 Task: Select the never in the drop into the editor: show drop selector.
Action: Mouse moved to (14, 483)
Screenshot: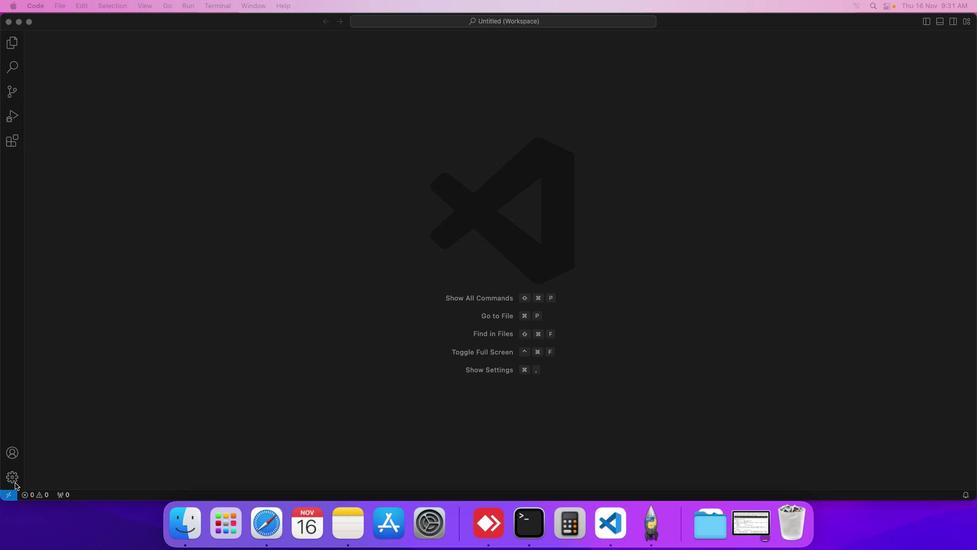 
Action: Mouse pressed left at (14, 483)
Screenshot: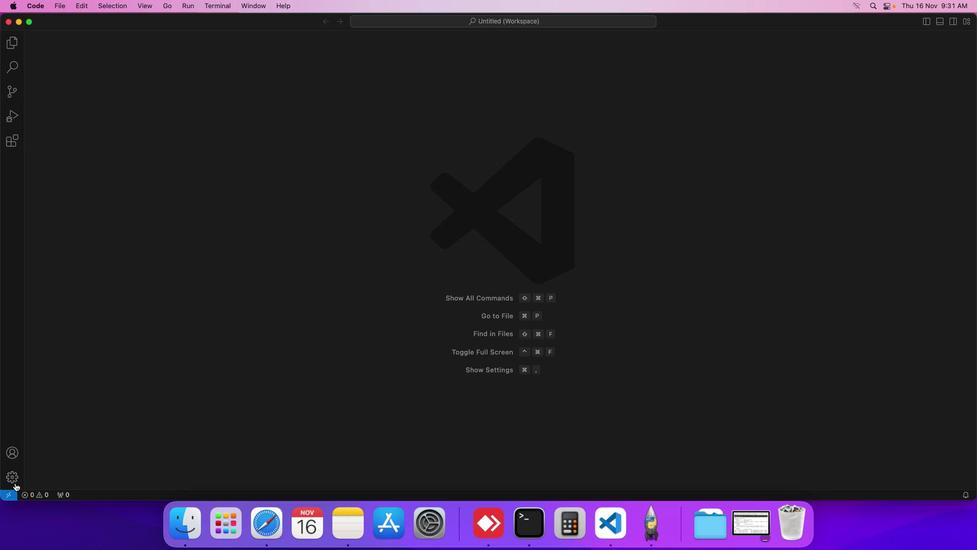 
Action: Mouse moved to (63, 395)
Screenshot: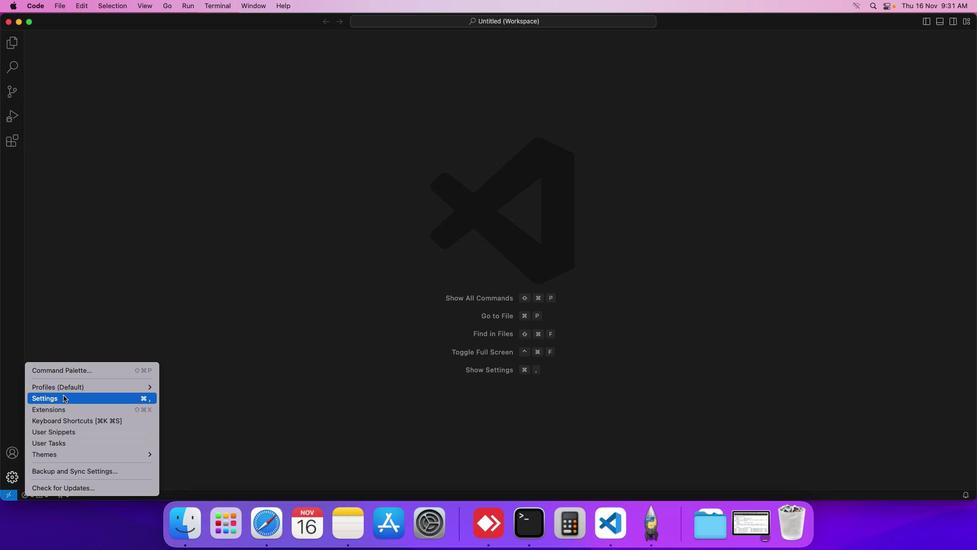 
Action: Mouse pressed left at (63, 395)
Screenshot: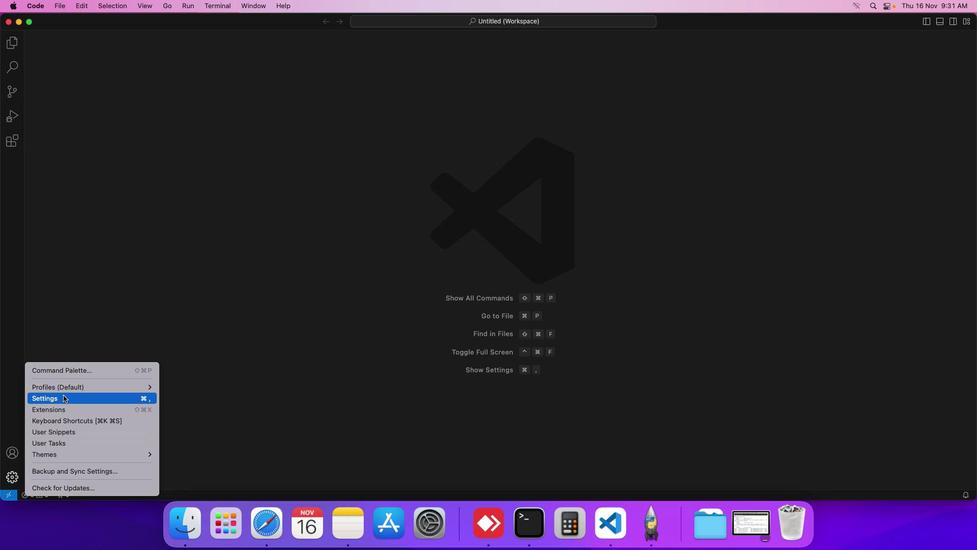 
Action: Mouse moved to (260, 78)
Screenshot: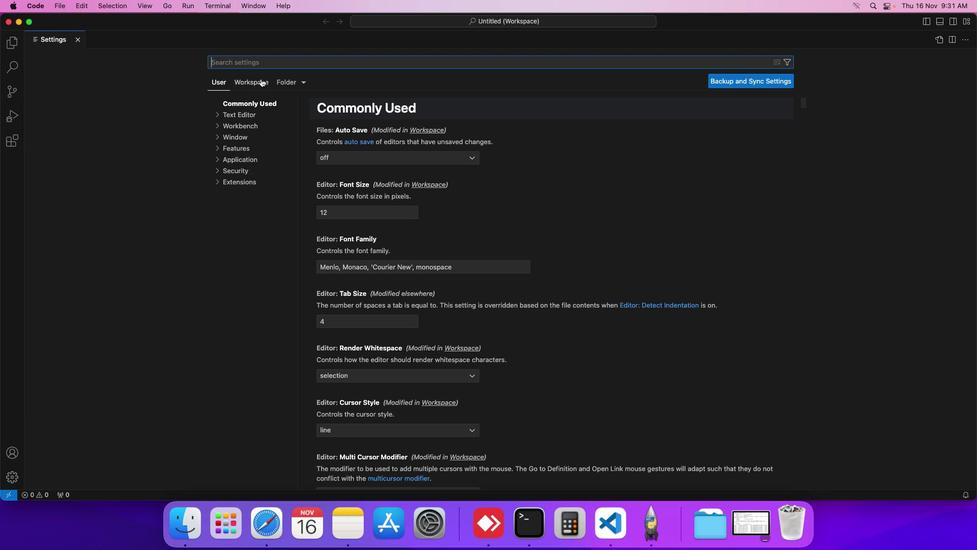 
Action: Mouse pressed left at (260, 78)
Screenshot: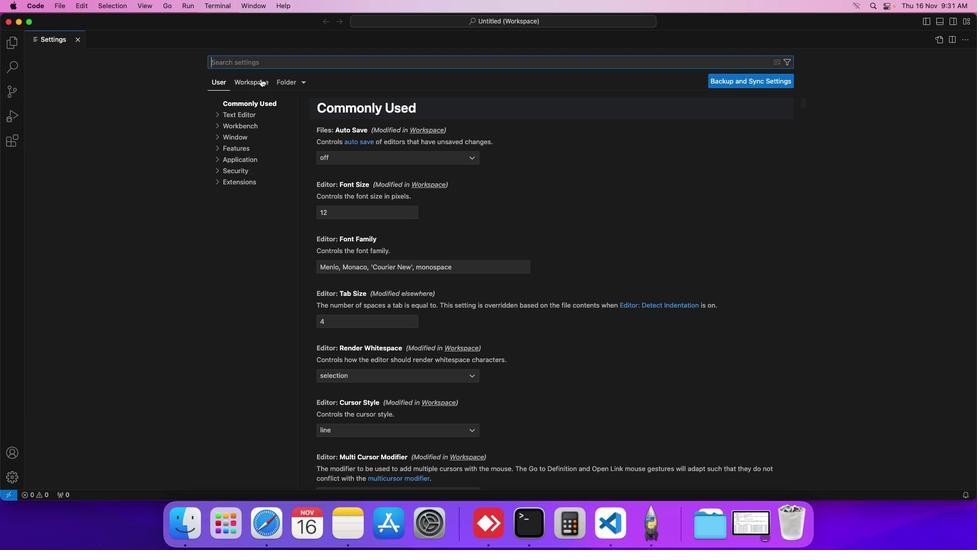 
Action: Mouse moved to (253, 115)
Screenshot: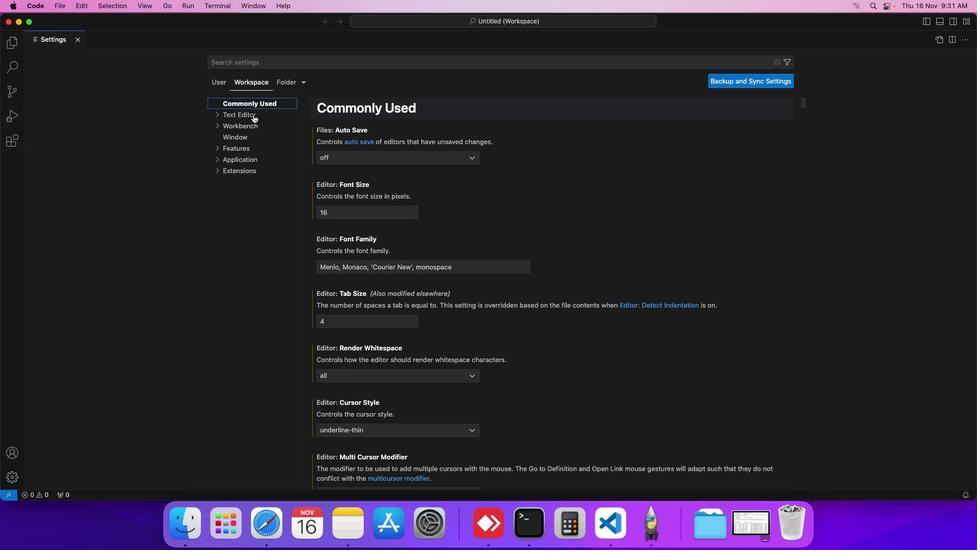 
Action: Mouse pressed left at (253, 115)
Screenshot: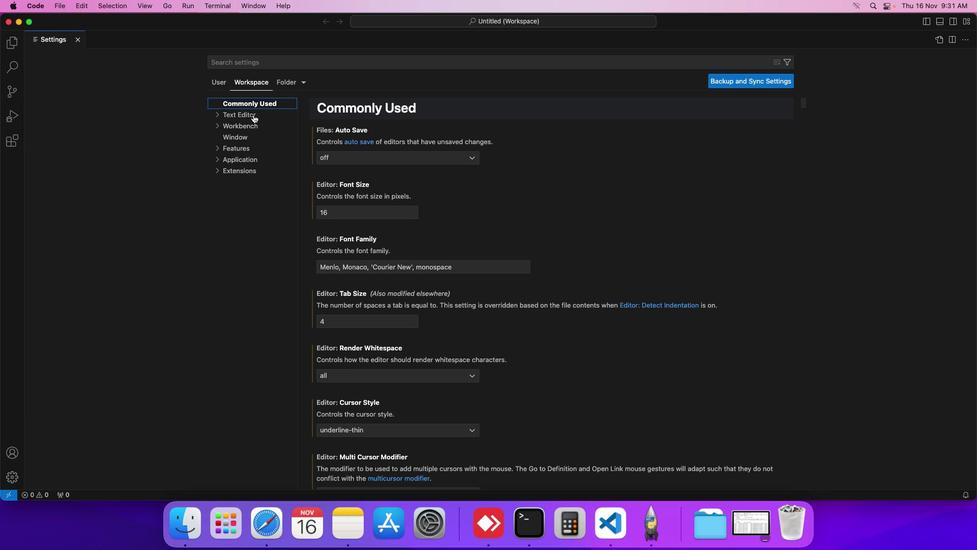 
Action: Mouse moved to (448, 284)
Screenshot: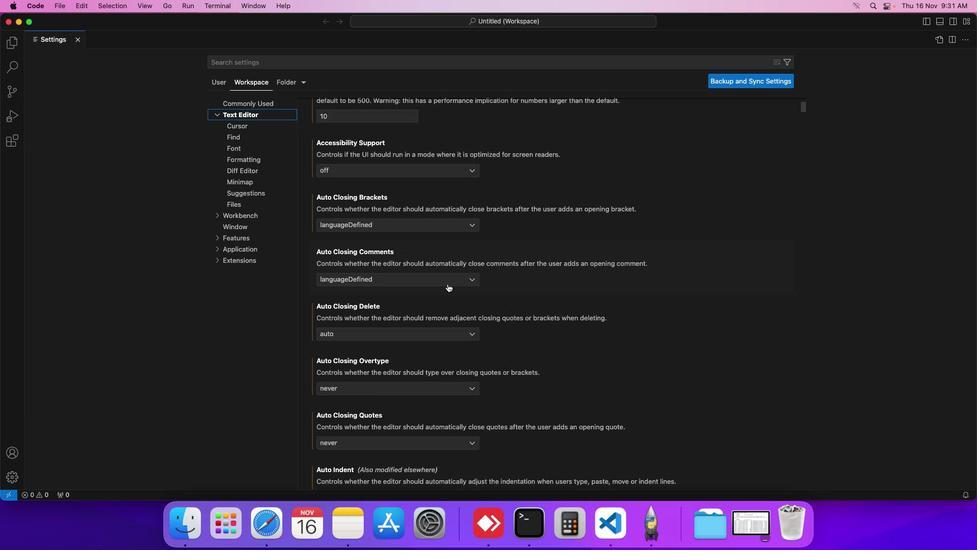 
Action: Mouse scrolled (448, 284) with delta (0, 0)
Screenshot: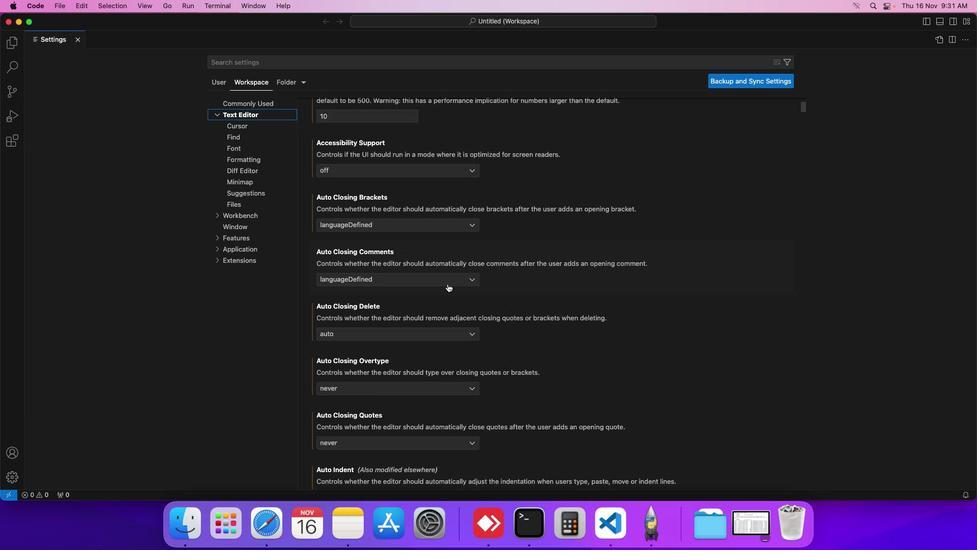 
Action: Mouse moved to (448, 284)
Screenshot: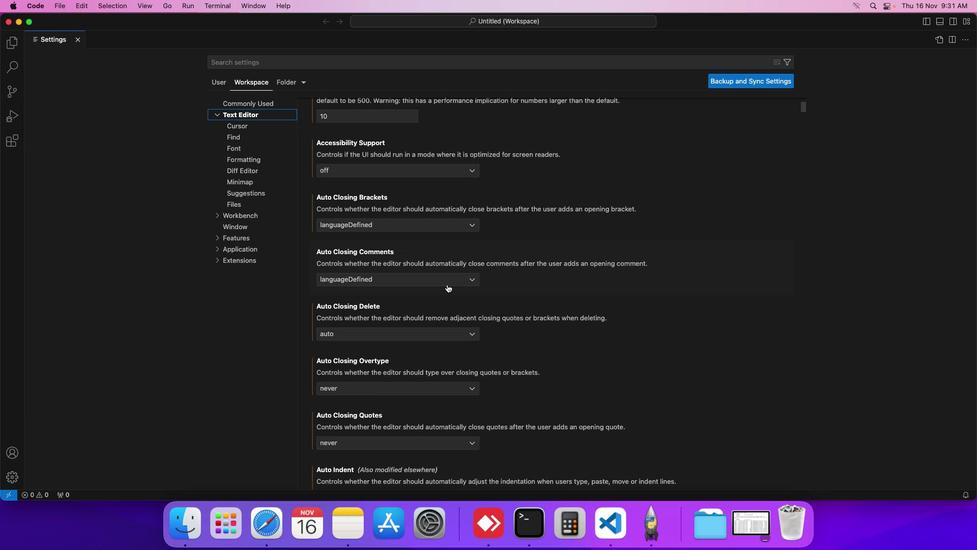 
Action: Mouse scrolled (448, 284) with delta (0, 0)
Screenshot: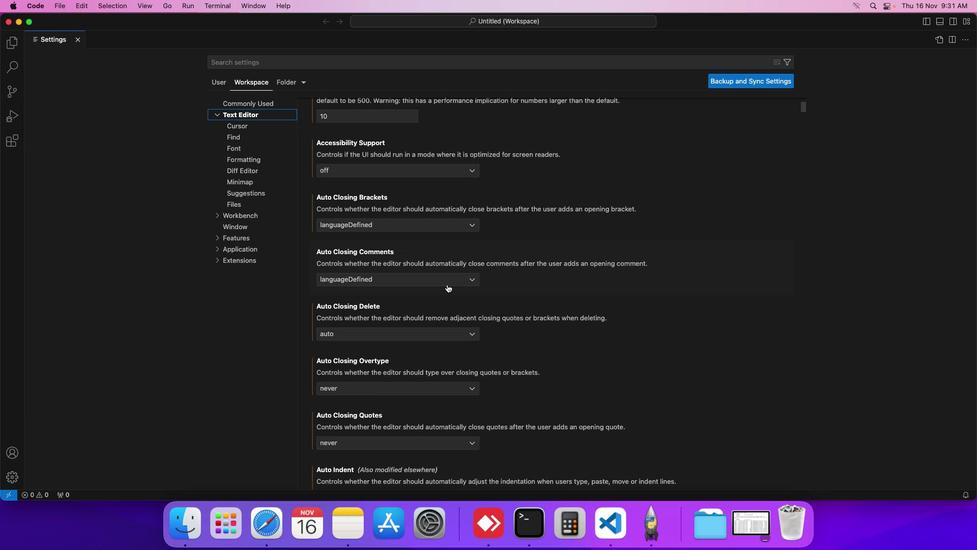 
Action: Mouse moved to (447, 284)
Screenshot: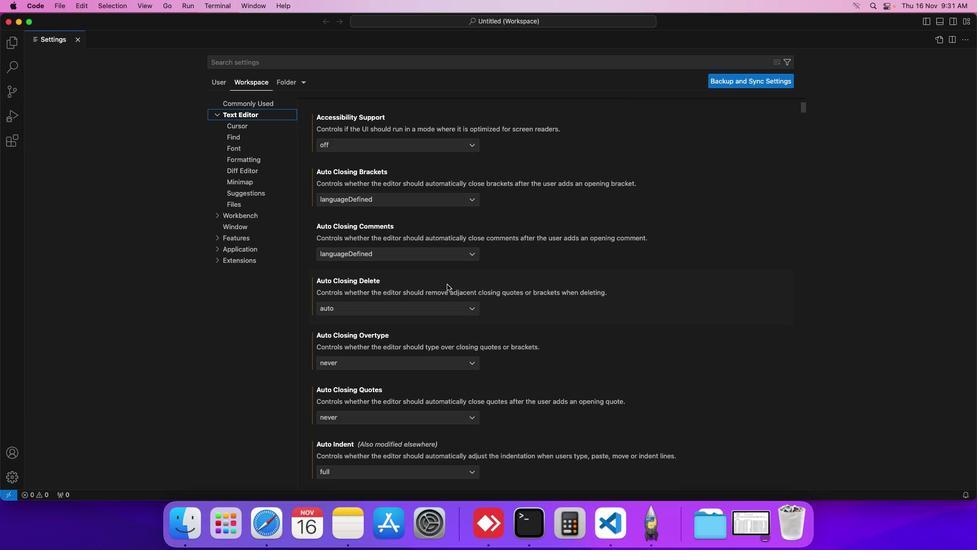 
Action: Mouse scrolled (447, 284) with delta (0, 0)
Screenshot: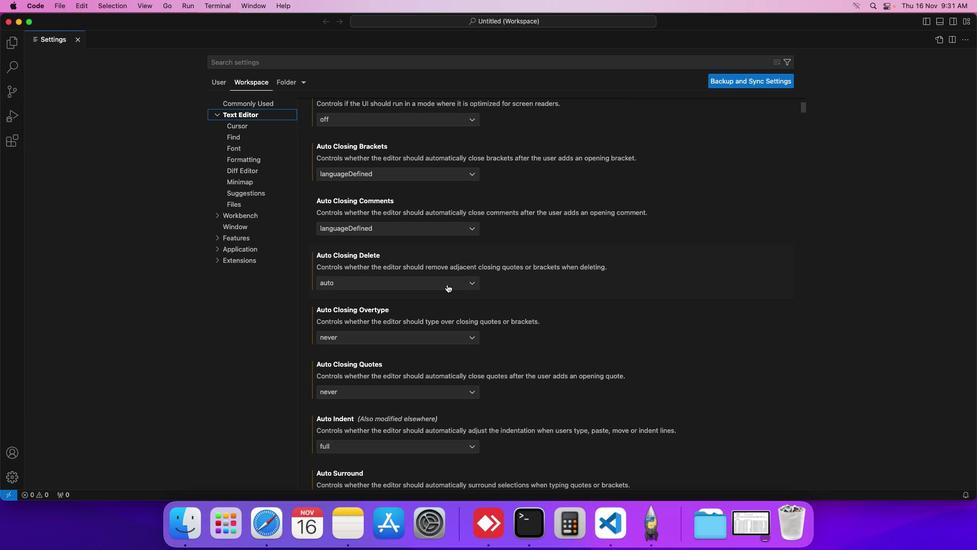 
Action: Mouse scrolled (447, 284) with delta (0, 0)
Screenshot: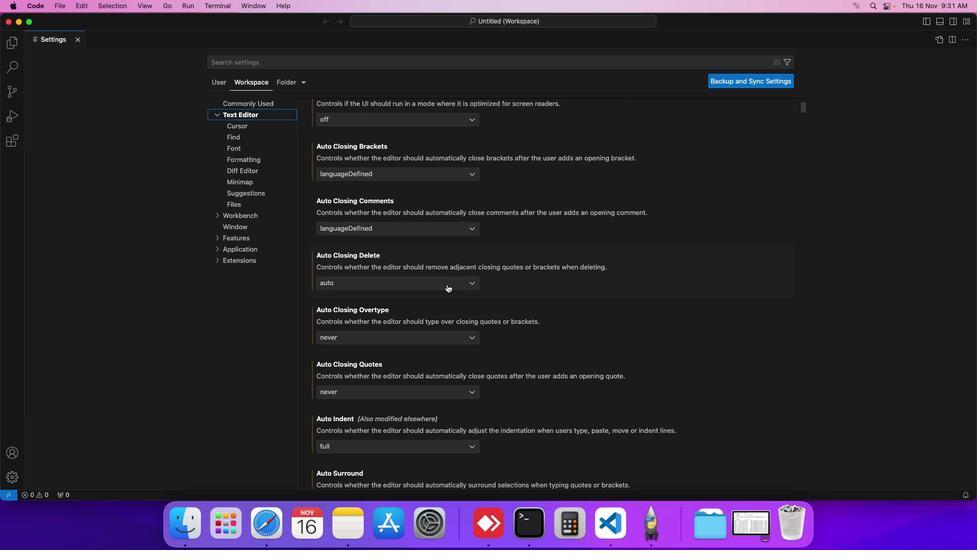 
Action: Mouse scrolled (447, 284) with delta (0, 0)
Screenshot: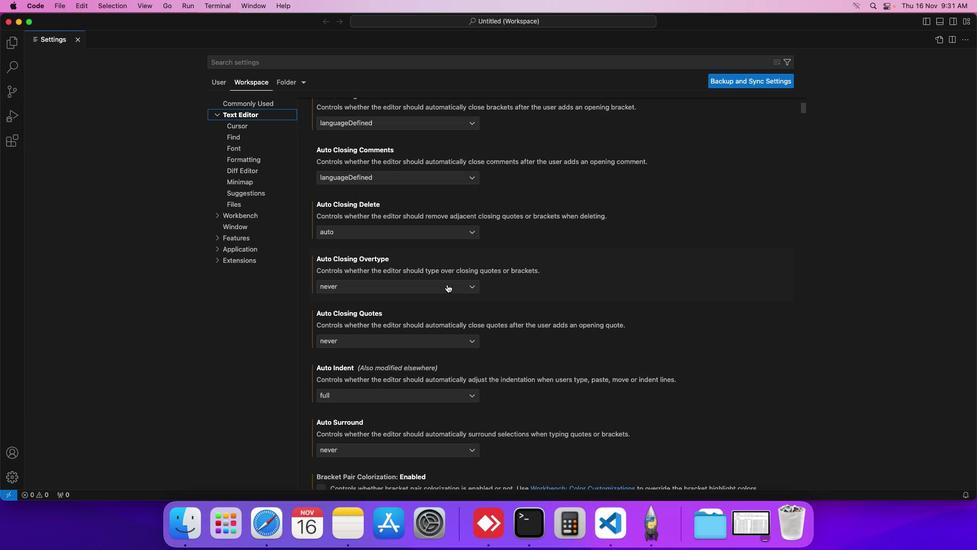 
Action: Mouse scrolled (447, 284) with delta (0, 0)
Screenshot: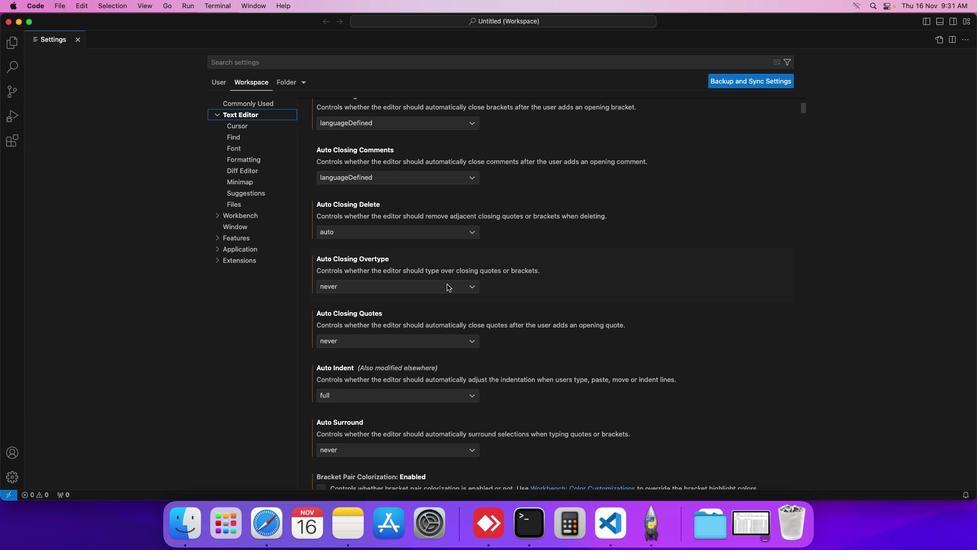 
Action: Mouse scrolled (447, 284) with delta (0, 0)
Screenshot: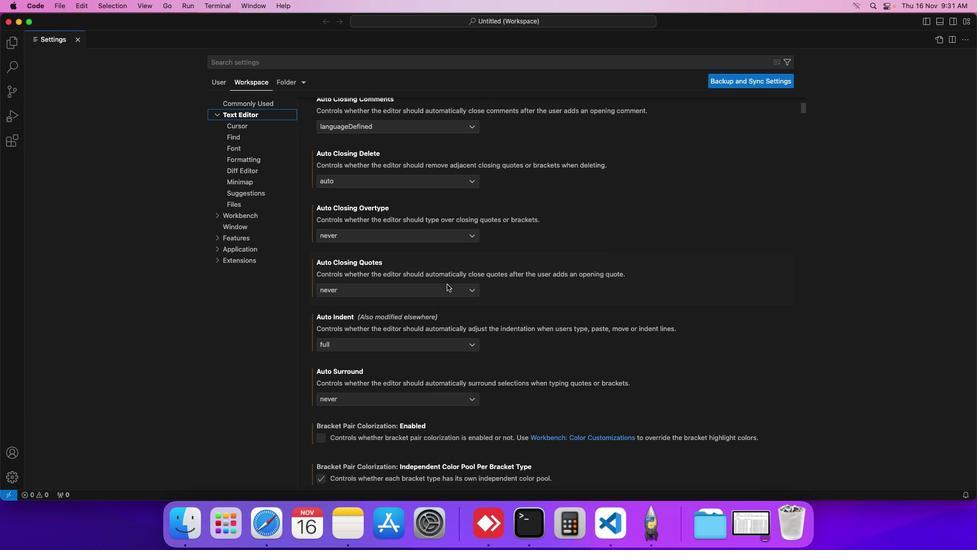 
Action: Mouse scrolled (447, 284) with delta (0, 0)
Screenshot: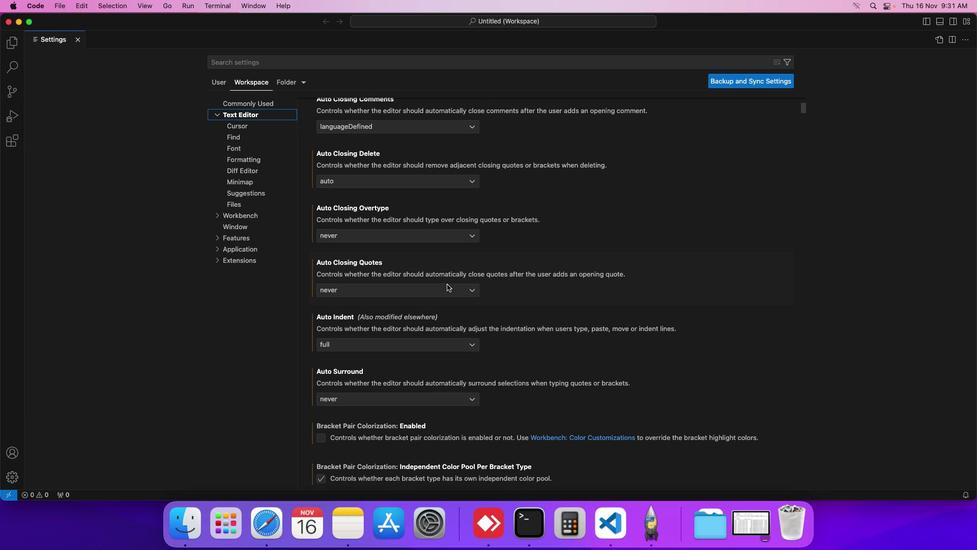 
Action: Mouse scrolled (447, 284) with delta (0, 0)
Screenshot: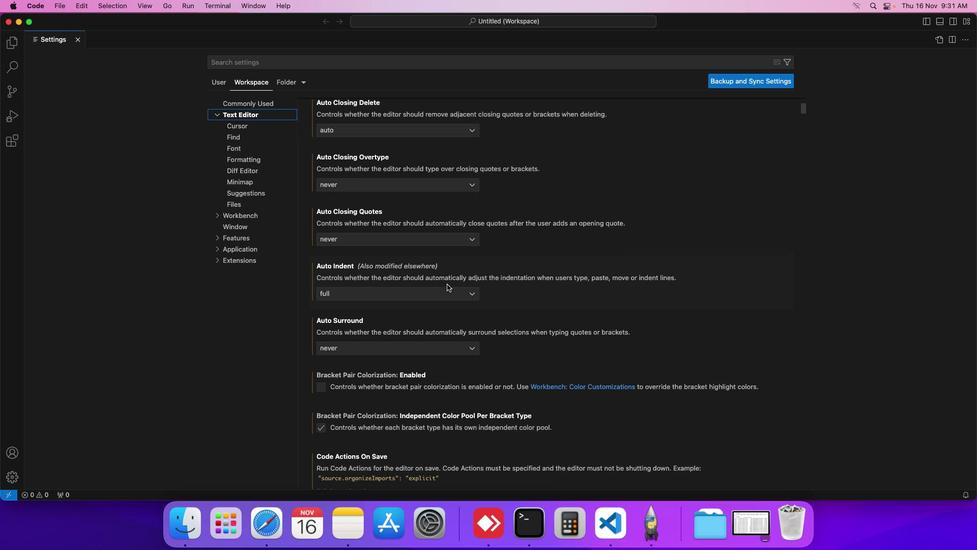 
Action: Mouse scrolled (447, 284) with delta (0, 0)
Screenshot: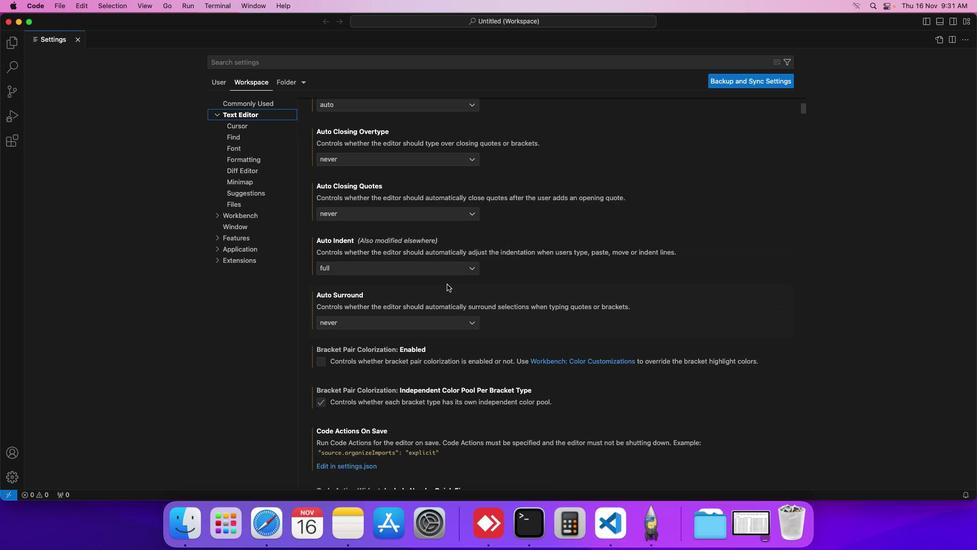 
Action: Mouse scrolled (447, 284) with delta (0, 0)
Screenshot: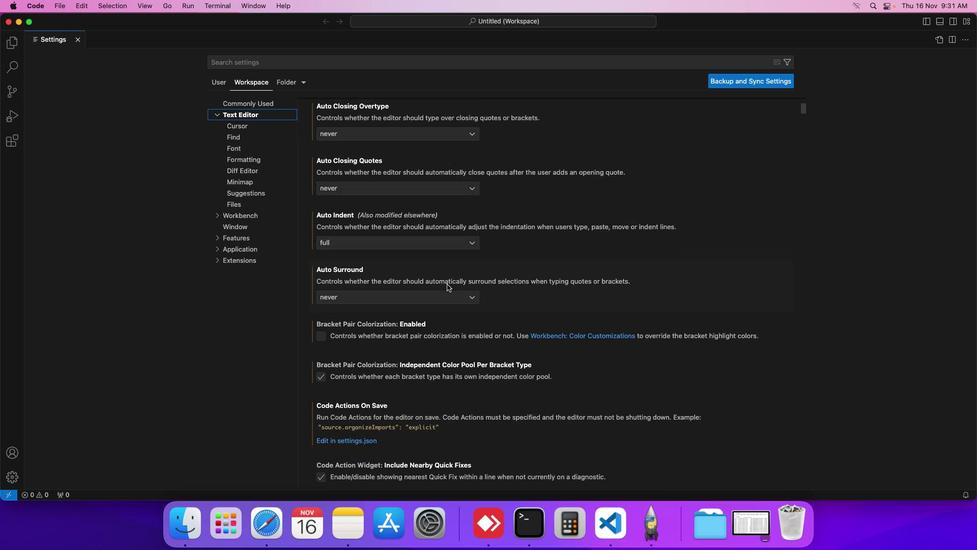 
Action: Mouse scrolled (447, 284) with delta (0, 0)
Screenshot: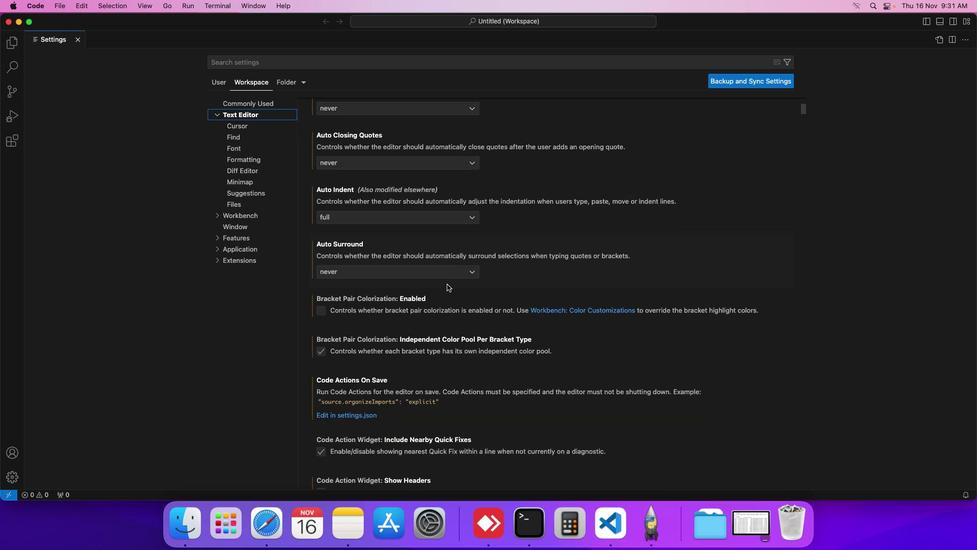 
Action: Mouse scrolled (447, 284) with delta (0, 0)
Screenshot: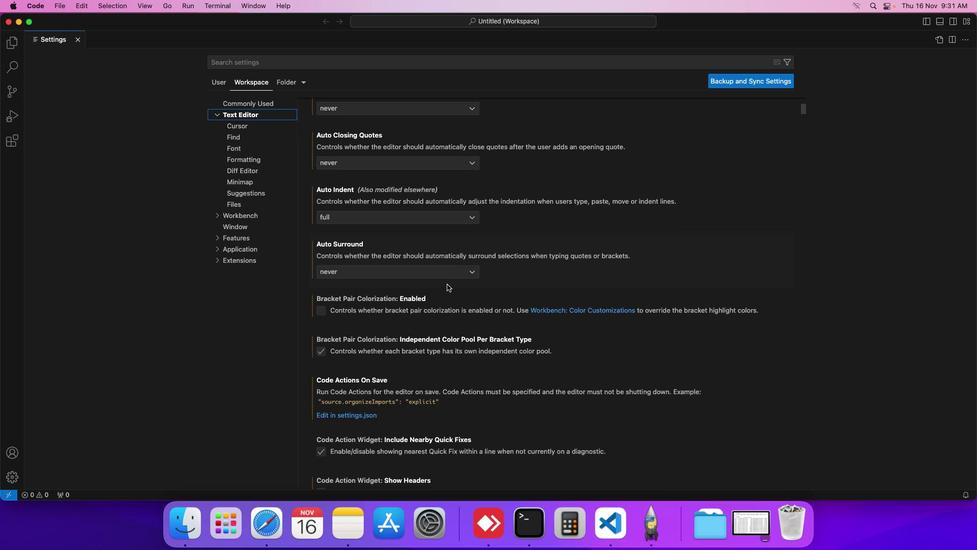 
Action: Mouse scrolled (447, 284) with delta (0, 0)
Screenshot: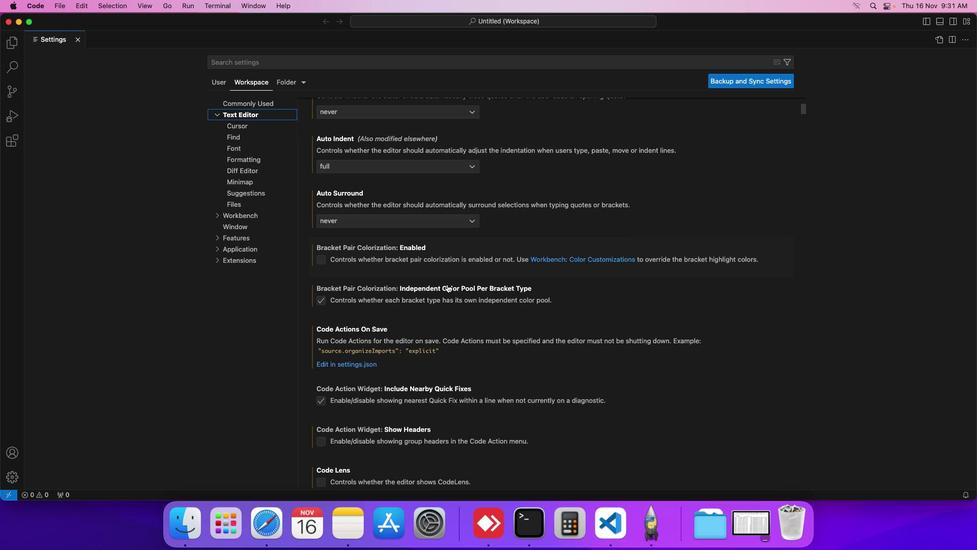 
Action: Mouse scrolled (447, 284) with delta (0, 0)
Screenshot: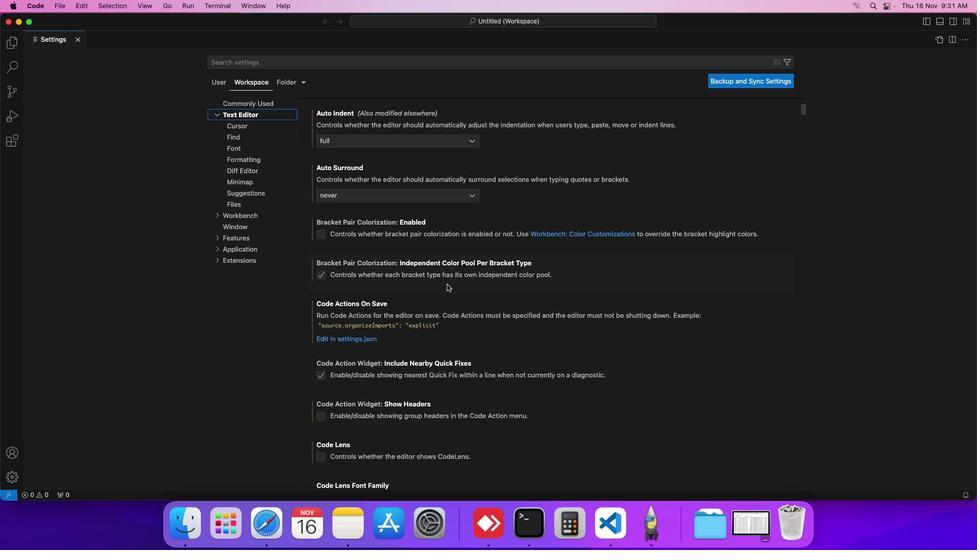 
Action: Mouse scrolled (447, 284) with delta (0, 0)
Screenshot: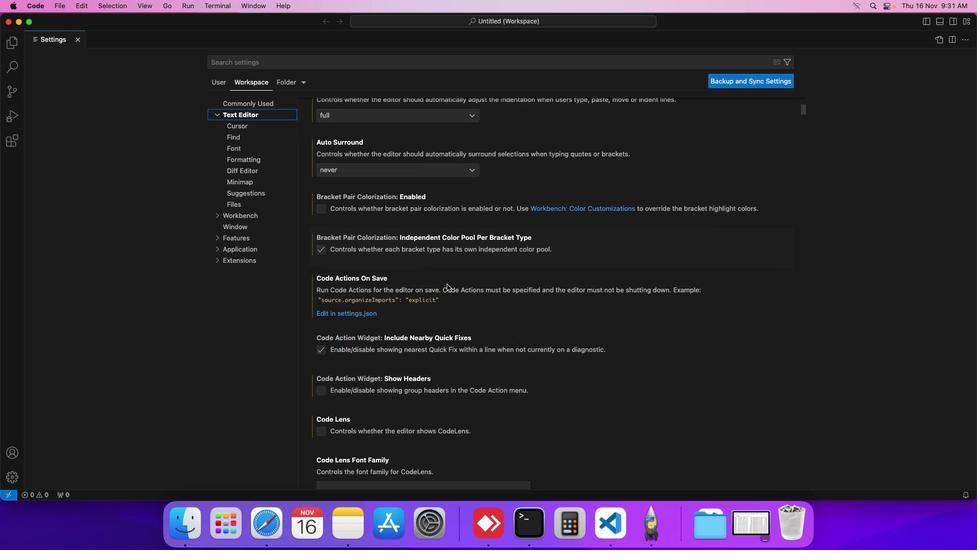 
Action: Mouse scrolled (447, 284) with delta (0, 0)
Screenshot: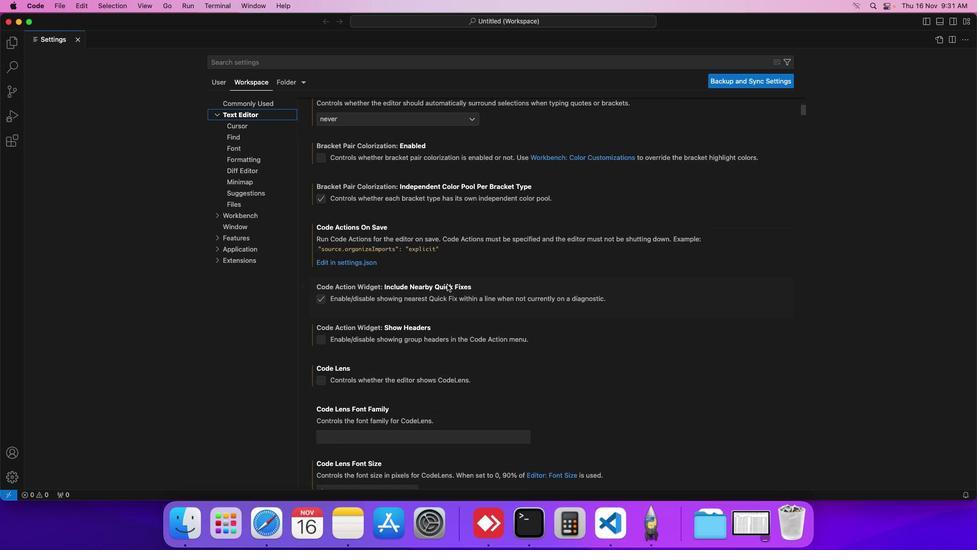 
Action: Mouse scrolled (447, 284) with delta (0, 0)
Screenshot: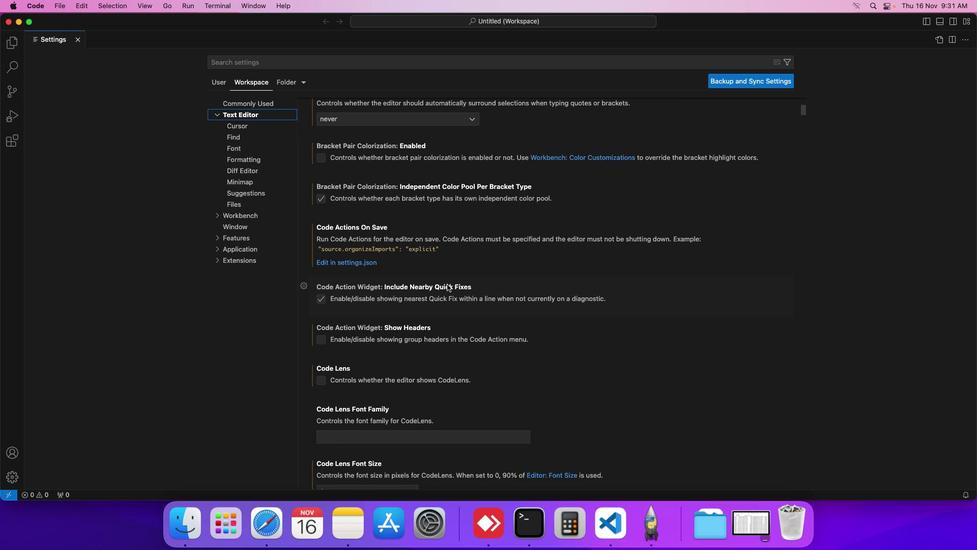 
Action: Mouse scrolled (447, 284) with delta (0, 0)
Screenshot: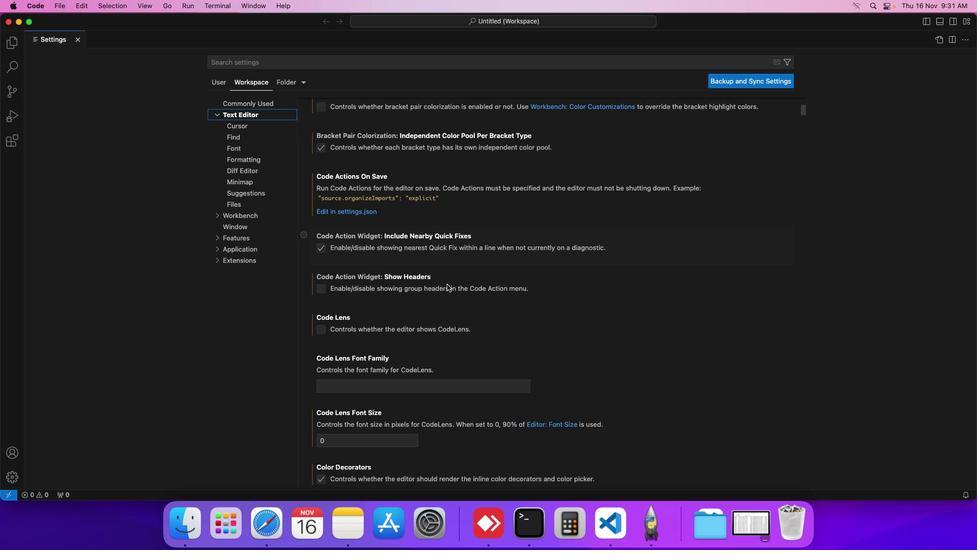 
Action: Mouse scrolled (447, 284) with delta (0, 0)
Screenshot: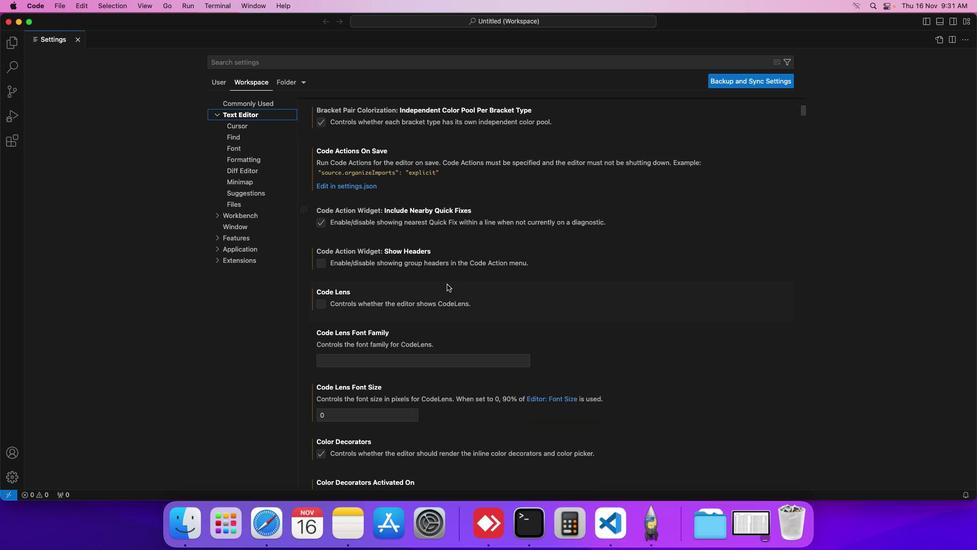 
Action: Mouse scrolled (447, 284) with delta (0, 0)
Screenshot: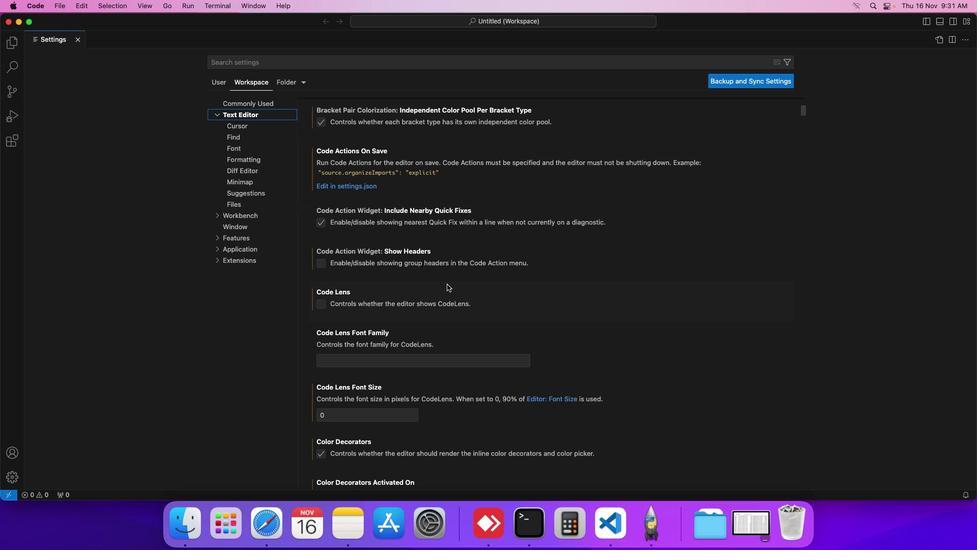 
Action: Mouse scrolled (447, 284) with delta (0, 0)
Screenshot: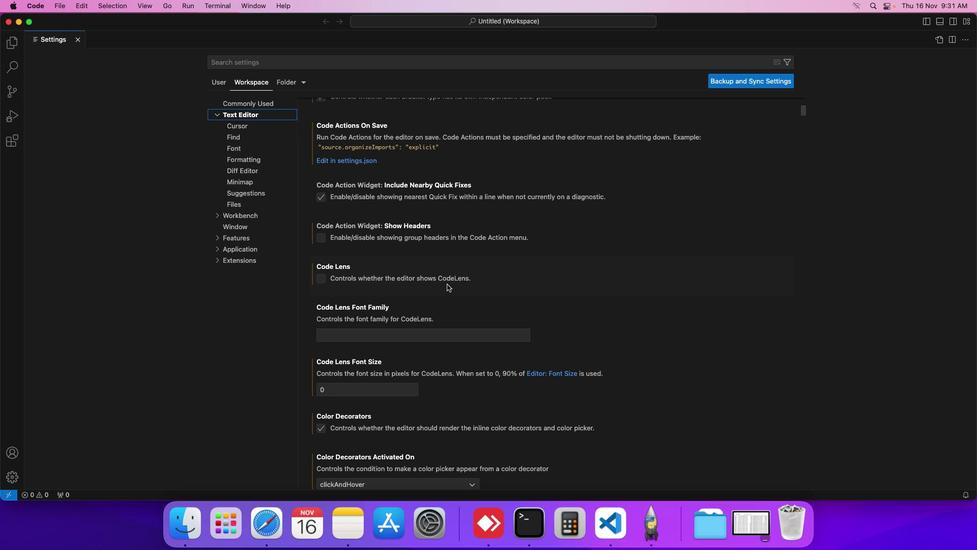 
Action: Mouse scrolled (447, 284) with delta (0, 0)
Screenshot: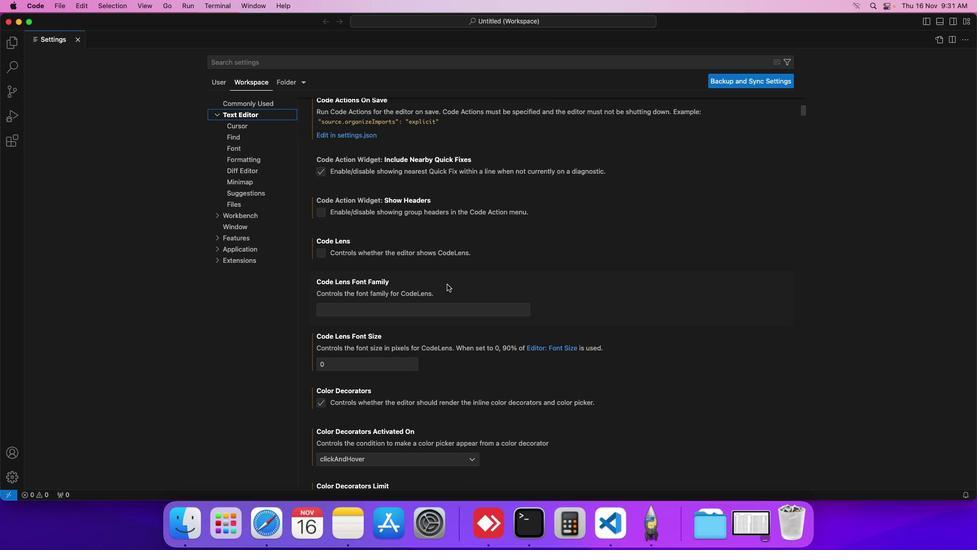 
Action: Mouse scrolled (447, 284) with delta (0, 0)
Screenshot: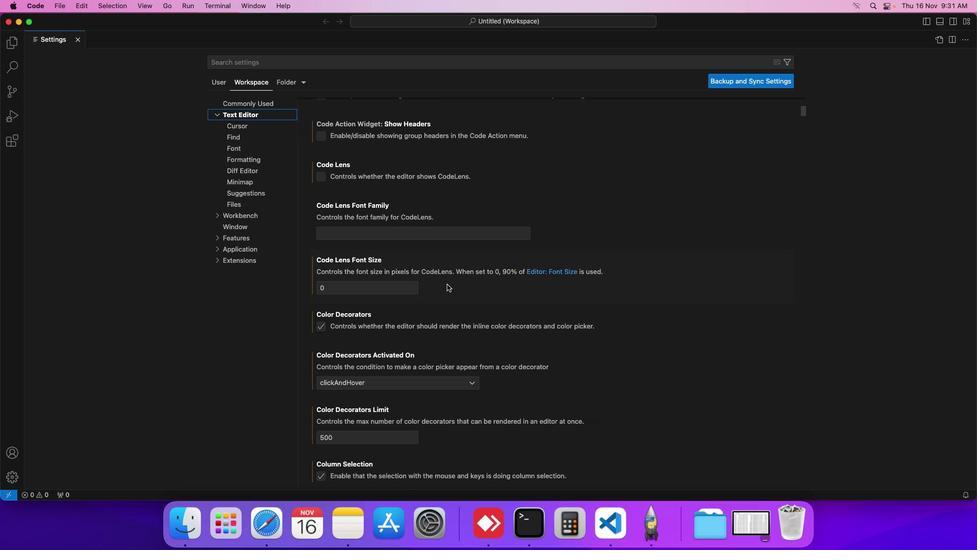 
Action: Mouse scrolled (447, 284) with delta (0, 0)
Screenshot: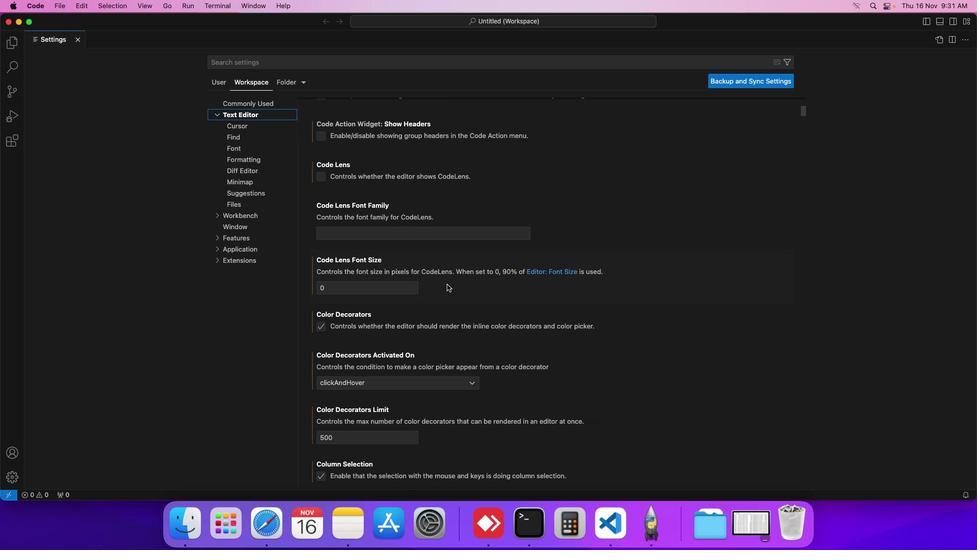 
Action: Mouse scrolled (447, 284) with delta (0, 0)
Screenshot: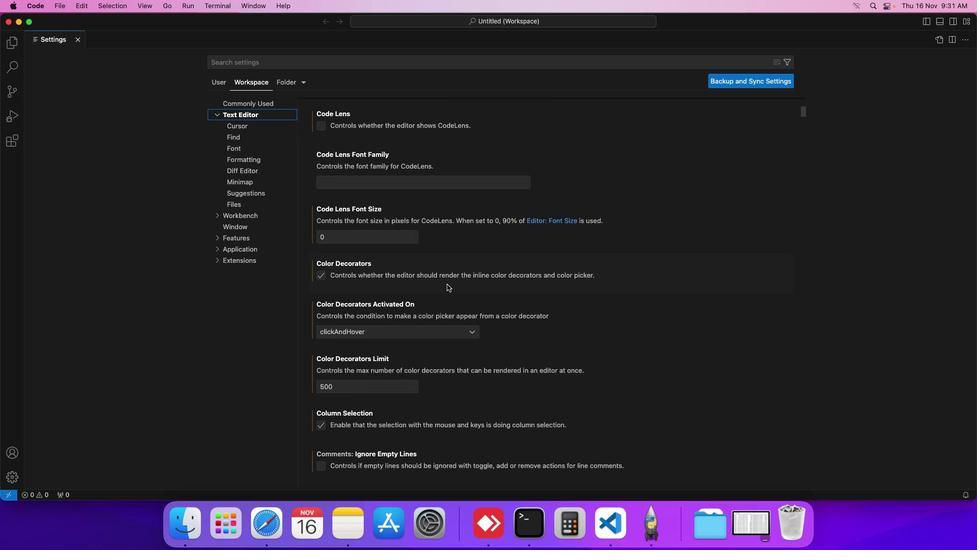 
Action: Mouse scrolled (447, 284) with delta (0, 0)
Screenshot: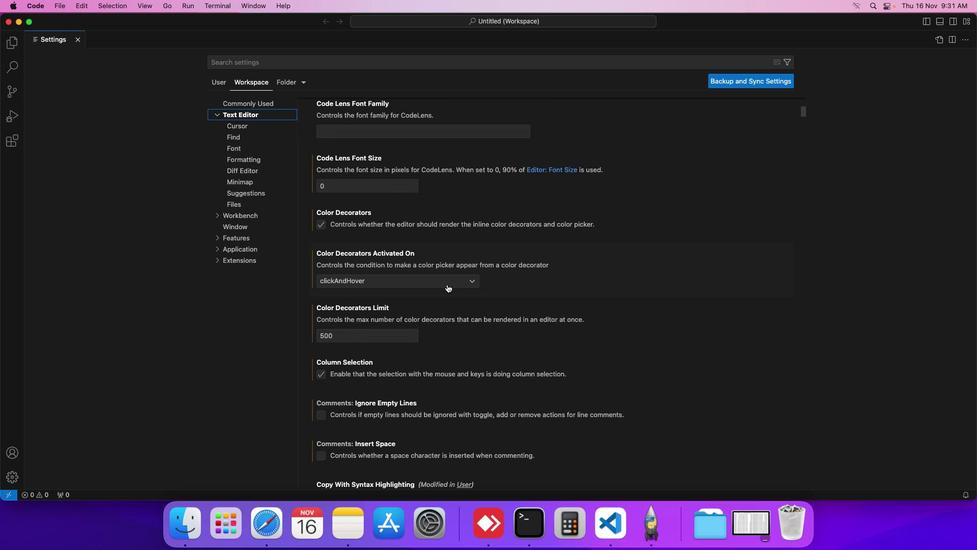 
Action: Mouse scrolled (447, 284) with delta (0, 0)
Screenshot: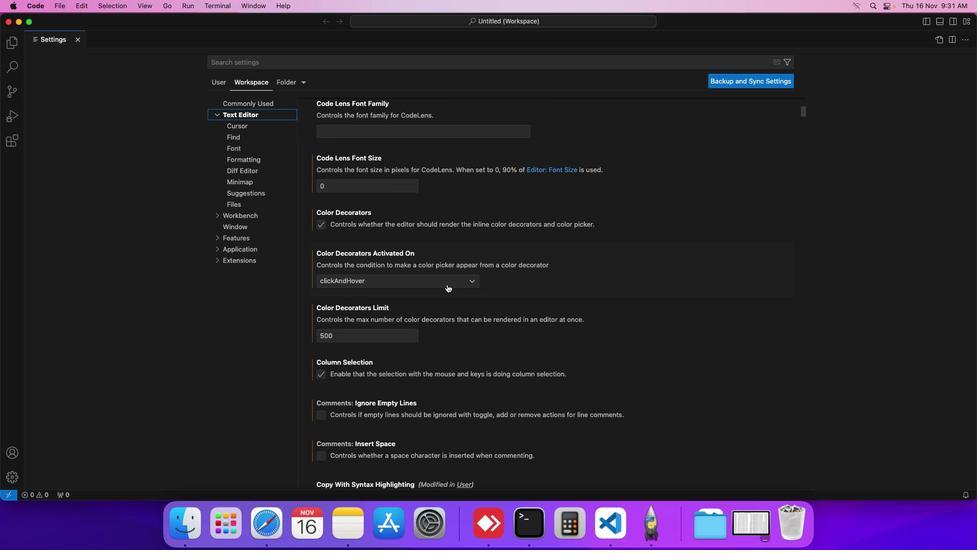 
Action: Mouse scrolled (447, 284) with delta (0, 0)
Screenshot: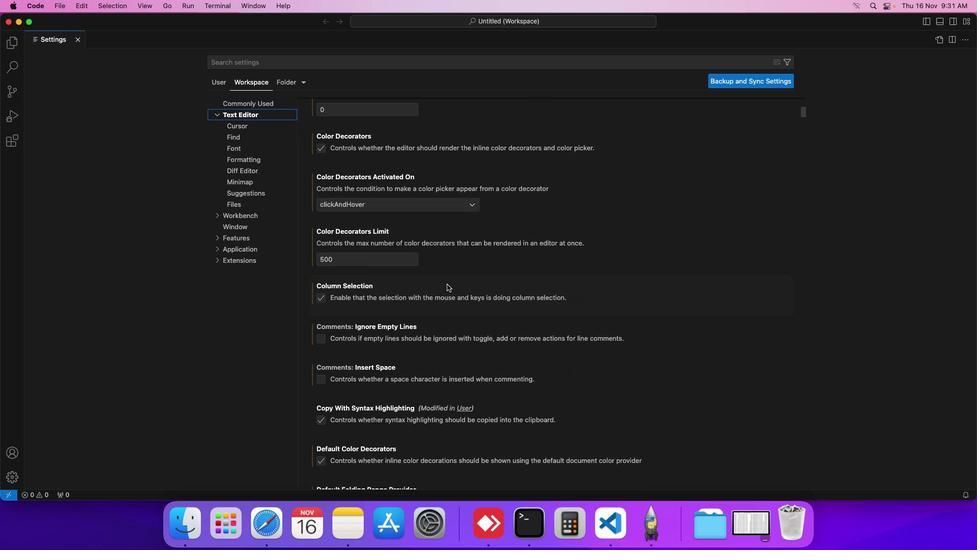
Action: Mouse scrolled (447, 284) with delta (0, 0)
Screenshot: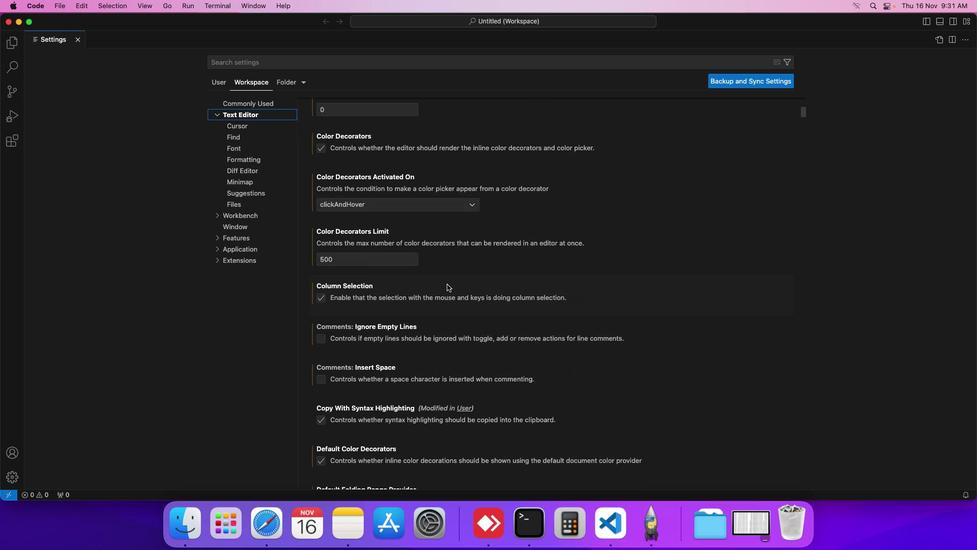 
Action: Mouse scrolled (447, 284) with delta (0, 0)
Screenshot: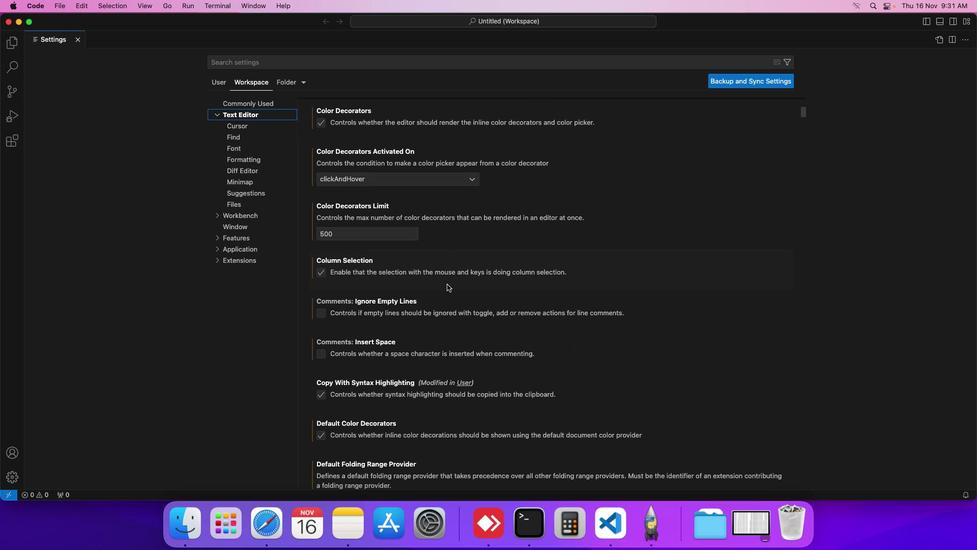 
Action: Mouse scrolled (447, 284) with delta (0, 0)
Screenshot: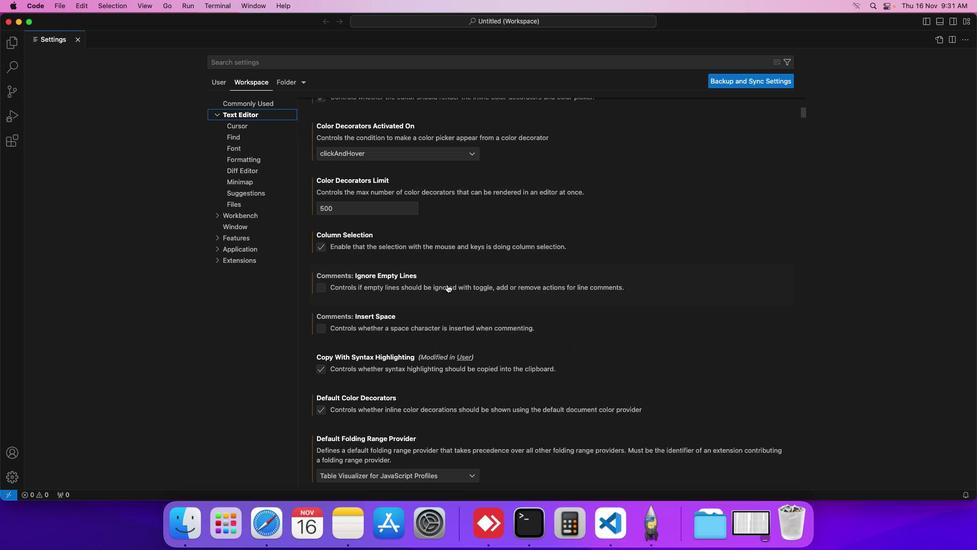 
Action: Mouse scrolled (447, 284) with delta (0, 0)
Screenshot: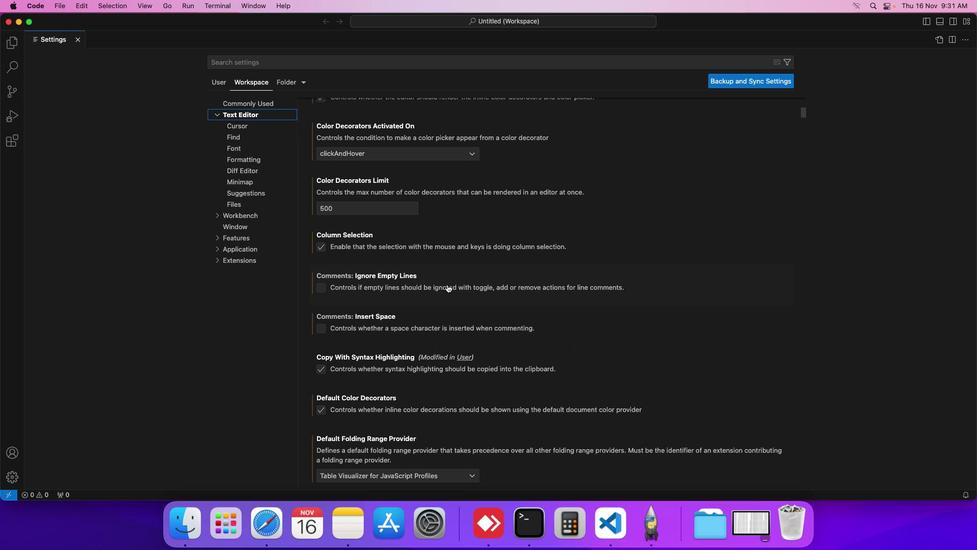 
Action: Mouse scrolled (447, 284) with delta (0, 0)
Screenshot: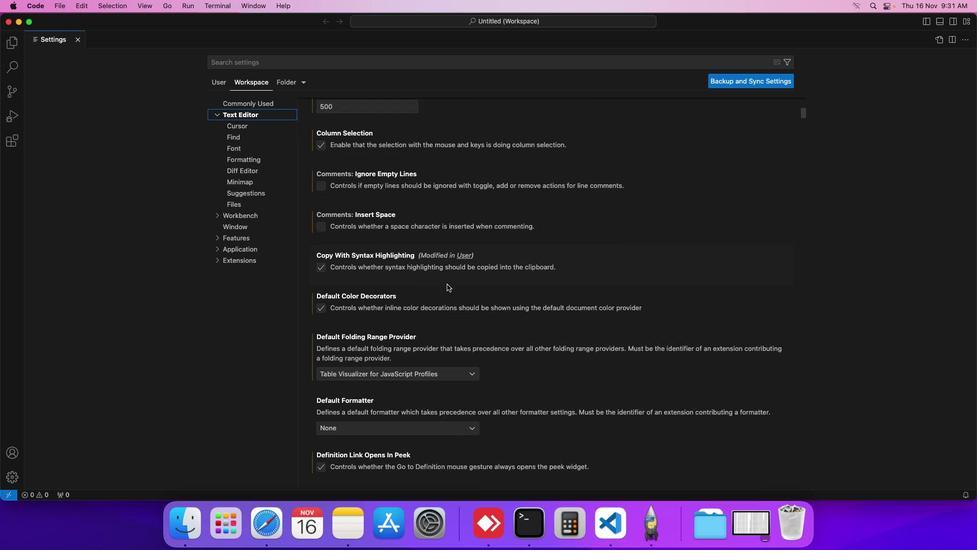 
Action: Mouse scrolled (447, 284) with delta (0, 0)
Screenshot: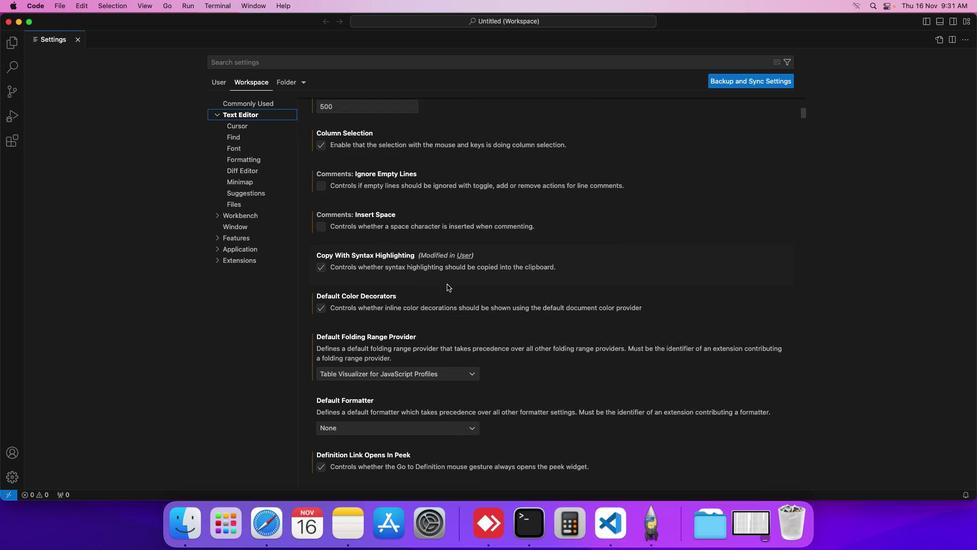 
Action: Mouse scrolled (447, 284) with delta (0, 0)
Screenshot: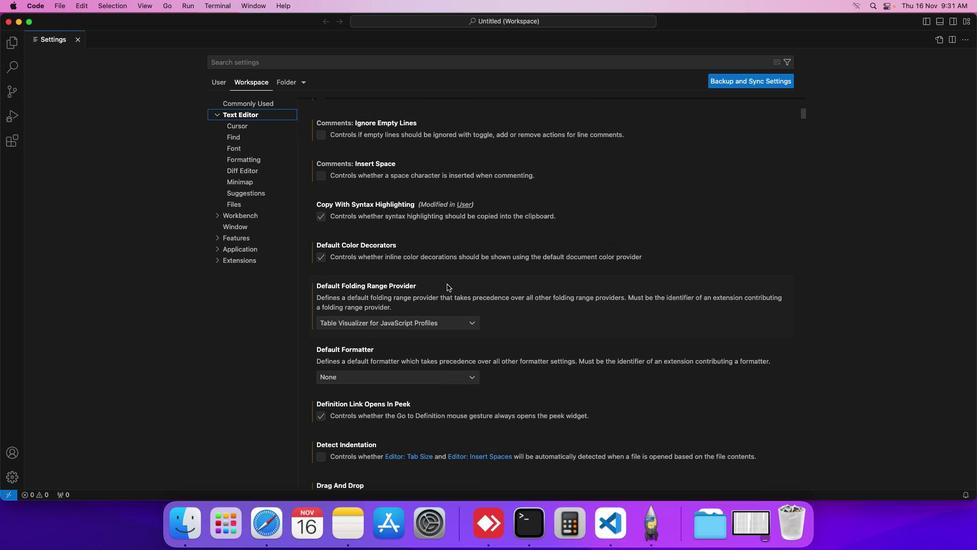 
Action: Mouse scrolled (447, 284) with delta (0, 0)
Screenshot: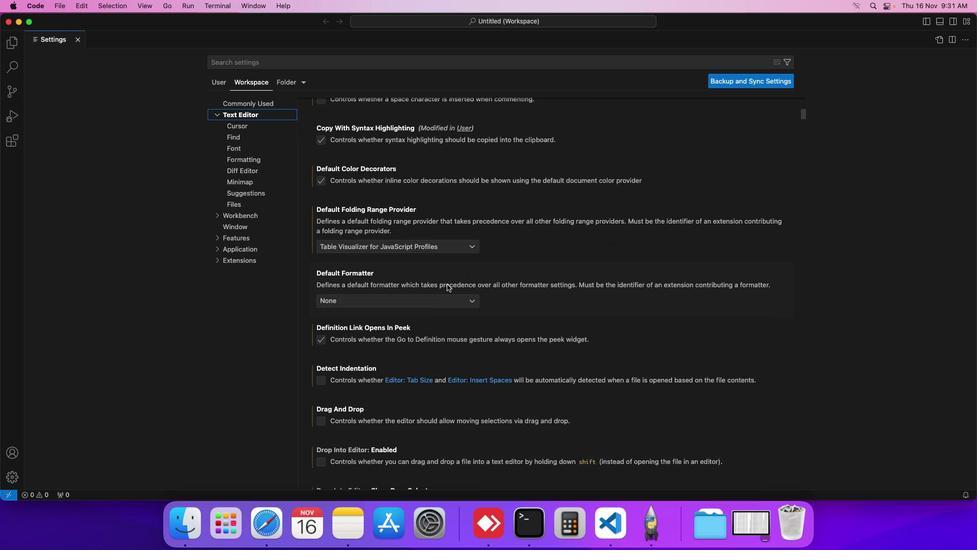 
Action: Mouse scrolled (447, 284) with delta (0, -1)
Screenshot: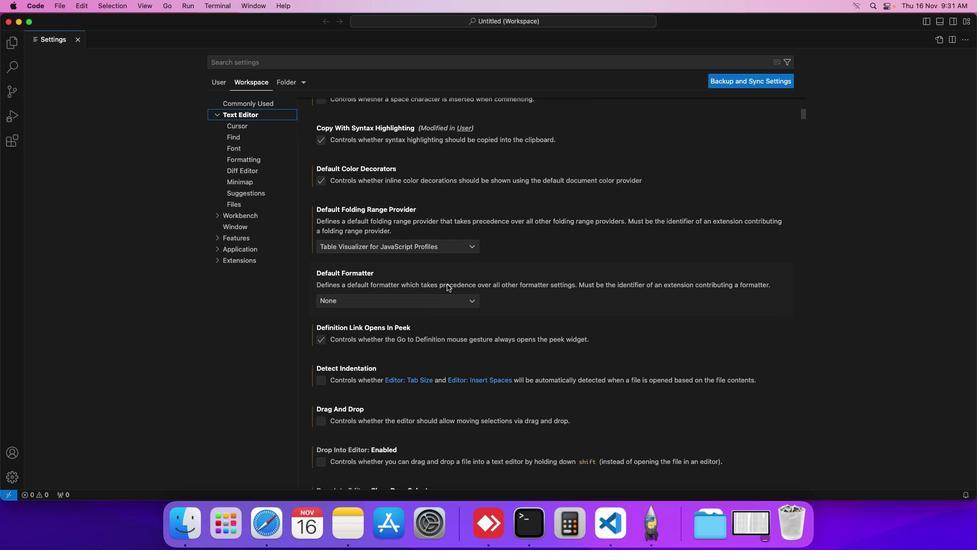 
Action: Mouse scrolled (447, 284) with delta (0, 0)
Screenshot: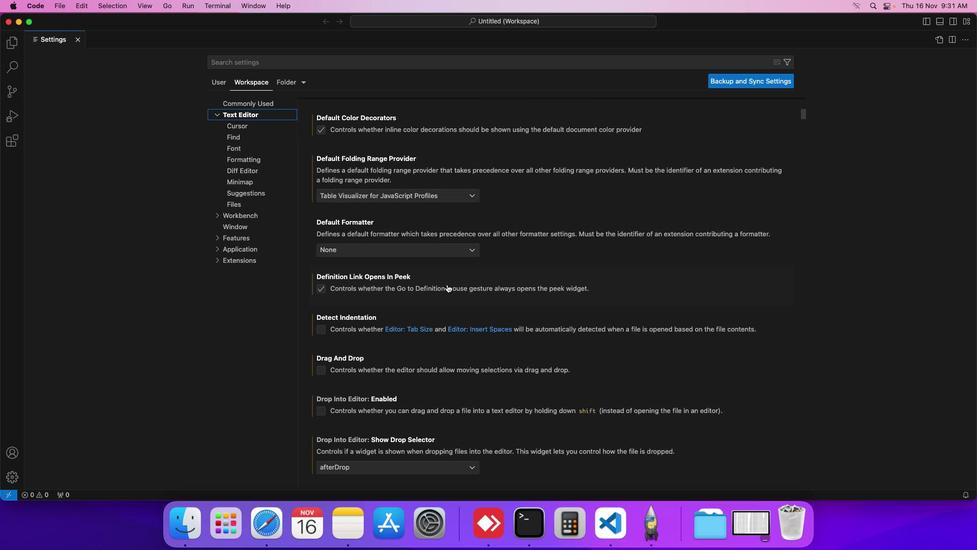 
Action: Mouse scrolled (447, 284) with delta (0, 0)
Screenshot: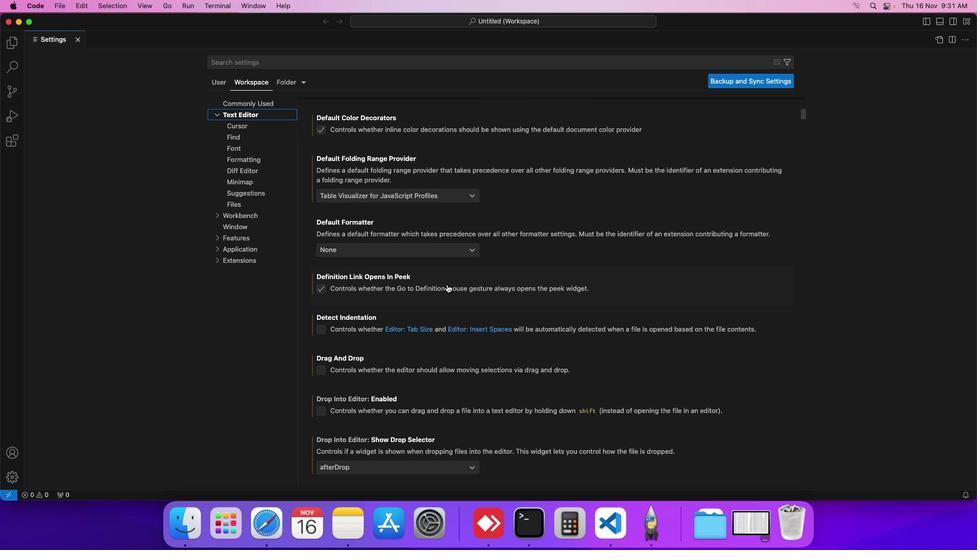 
Action: Mouse scrolled (447, 284) with delta (0, 0)
Screenshot: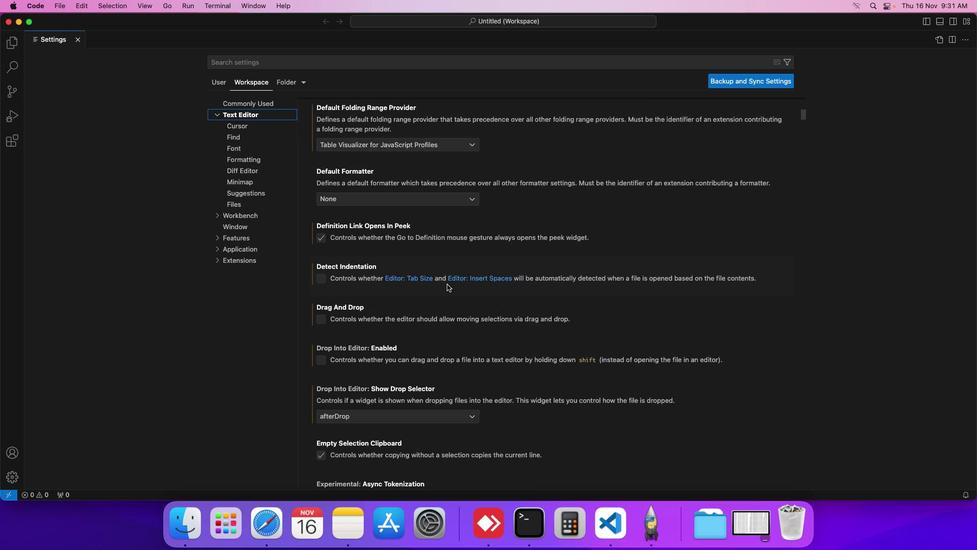 
Action: Mouse scrolled (447, 284) with delta (0, 0)
Screenshot: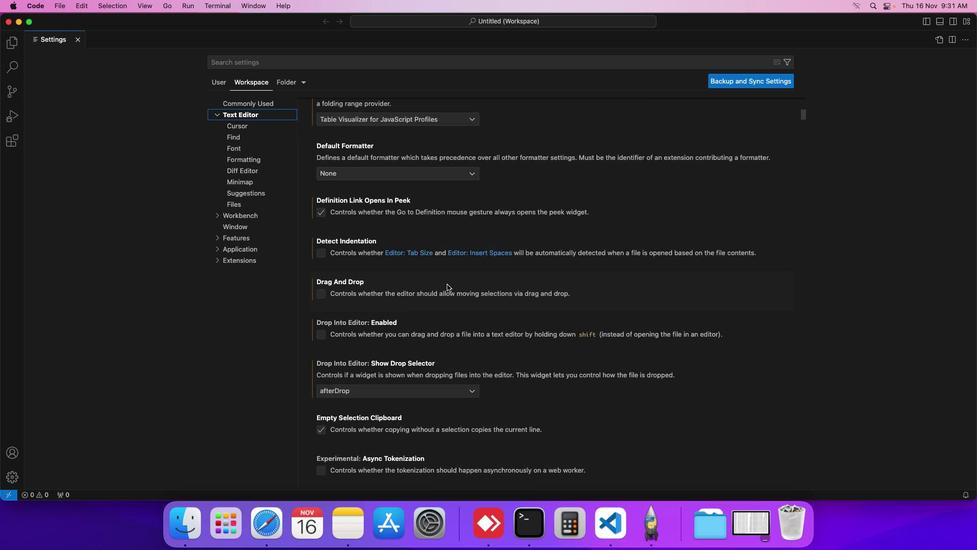
Action: Mouse scrolled (447, 284) with delta (0, 0)
Screenshot: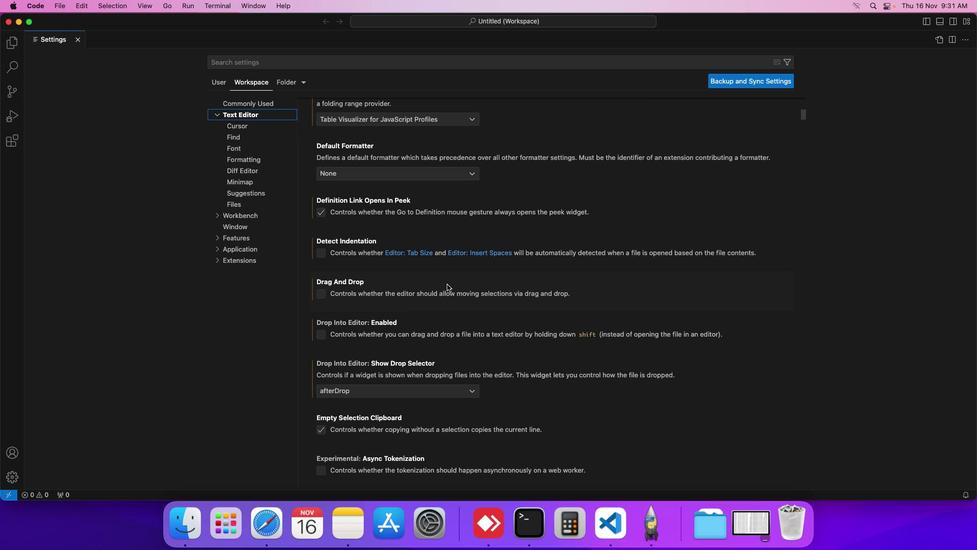 
Action: Mouse scrolled (447, 284) with delta (0, 0)
Screenshot: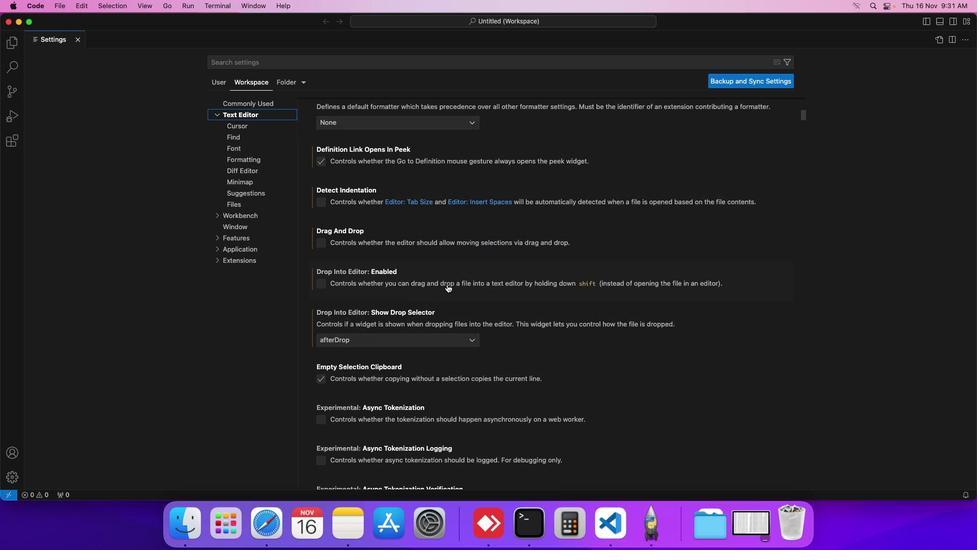 
Action: Mouse scrolled (447, 284) with delta (0, 0)
Screenshot: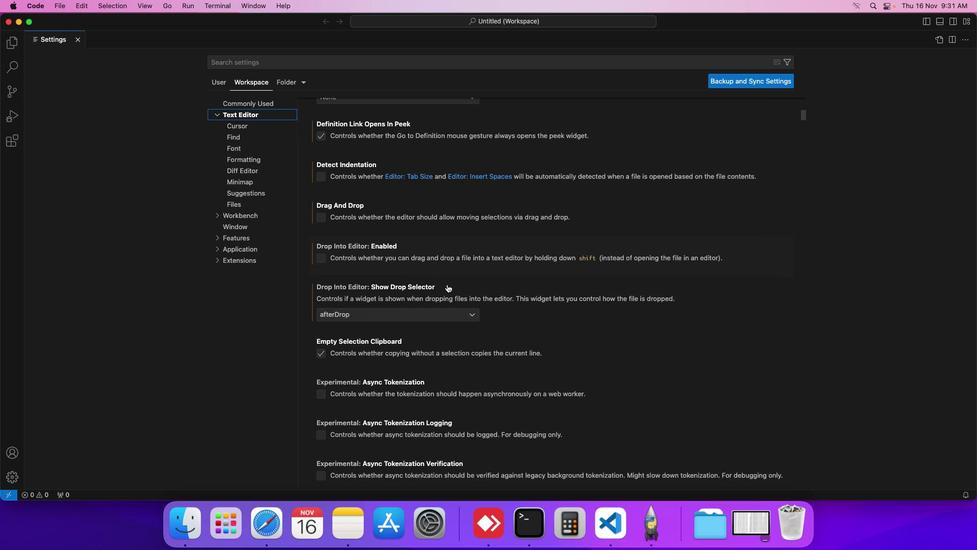 
Action: Mouse scrolled (447, 284) with delta (0, 0)
Screenshot: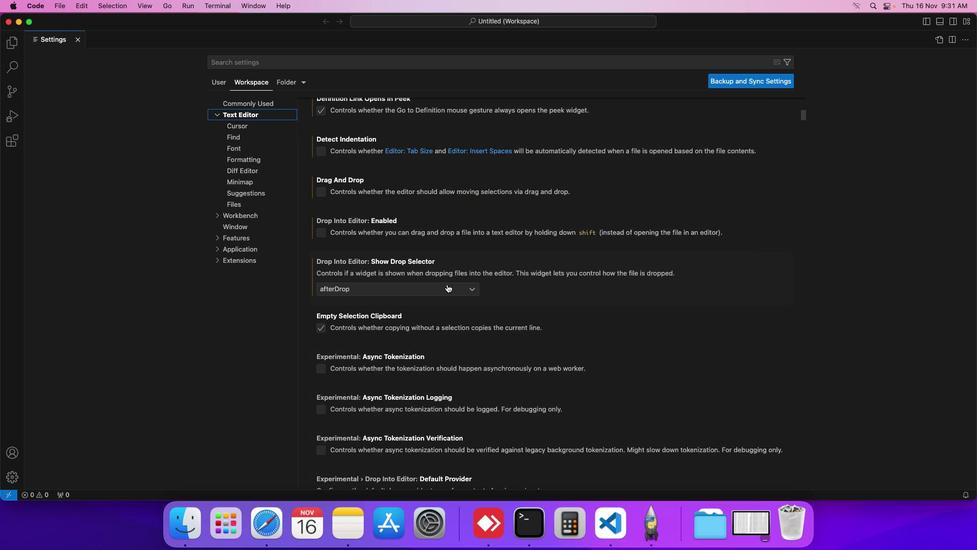 
Action: Mouse scrolled (447, 284) with delta (0, 0)
Screenshot: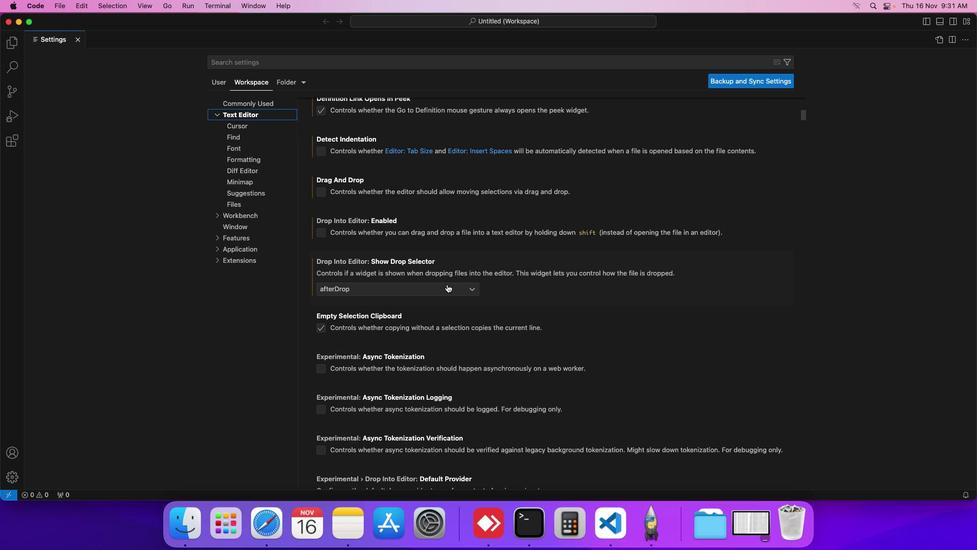 
Action: Mouse scrolled (447, 284) with delta (0, 0)
Screenshot: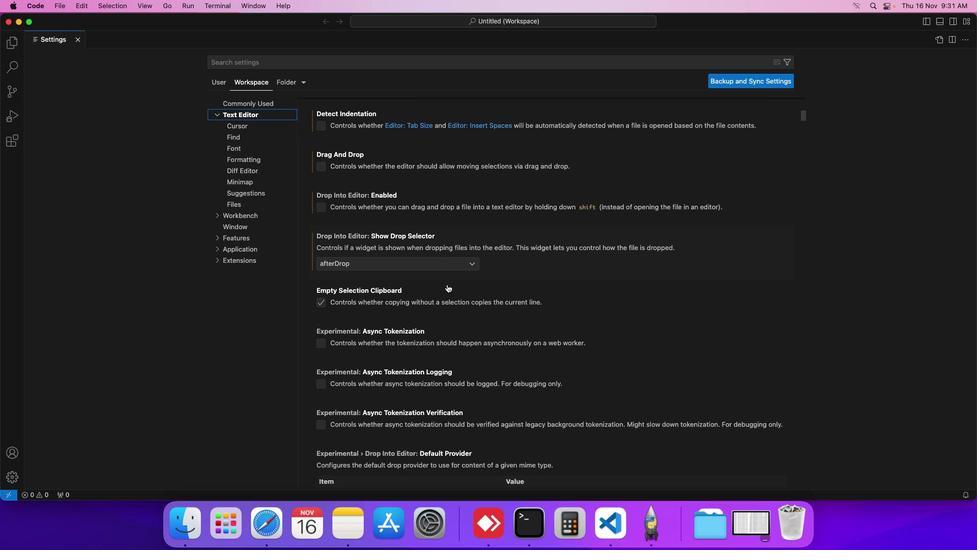 
Action: Mouse scrolled (447, 284) with delta (0, 0)
Screenshot: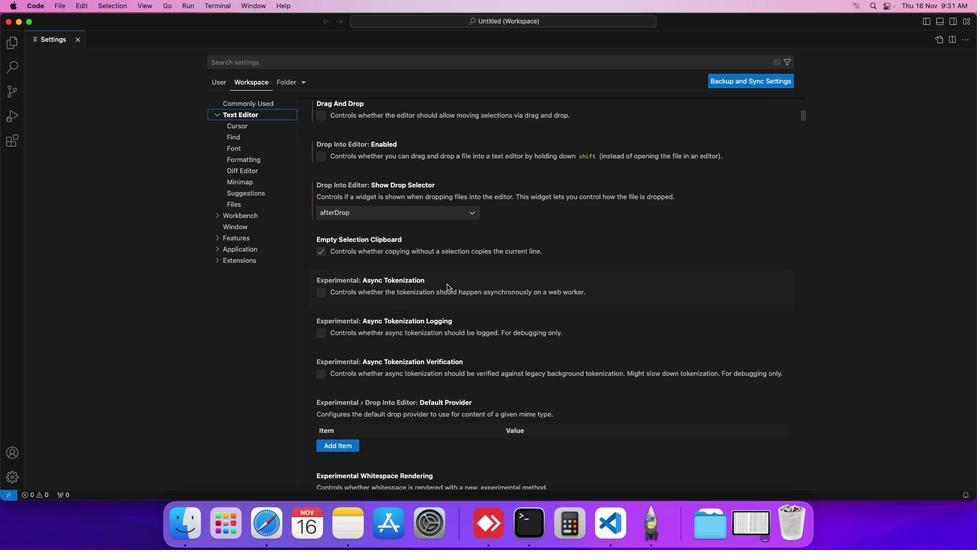 
Action: Mouse scrolled (447, 284) with delta (0, 0)
Screenshot: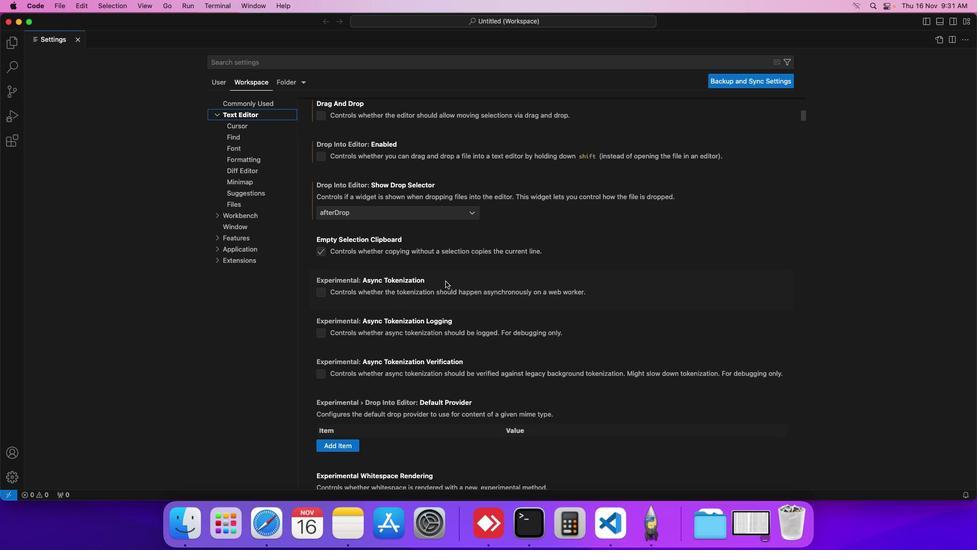 
Action: Mouse moved to (413, 213)
Screenshot: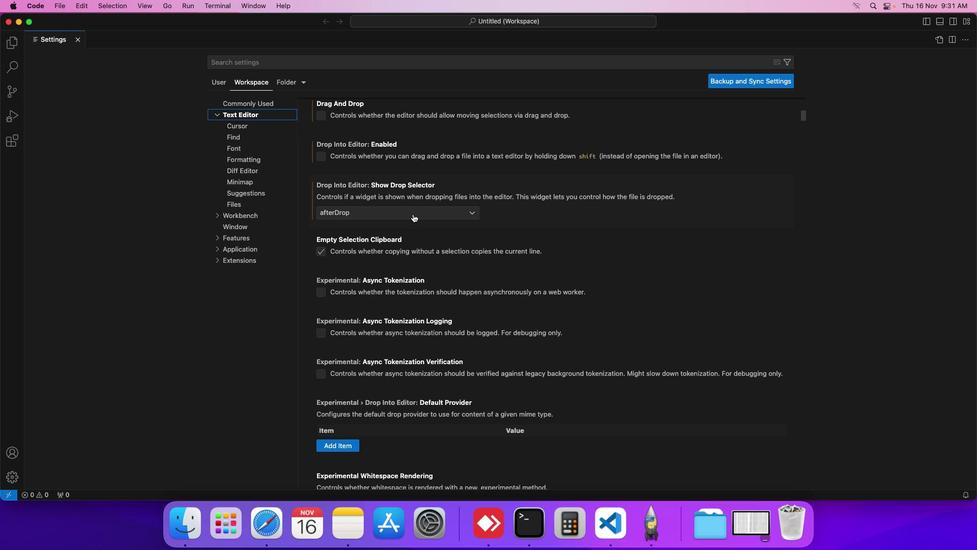 
Action: Mouse pressed left at (413, 213)
Screenshot: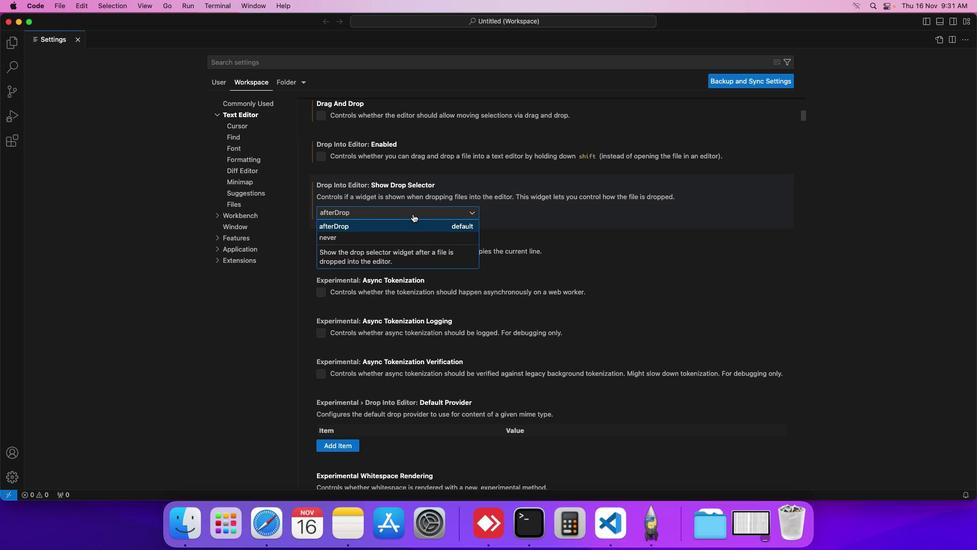 
Action: Mouse moved to (399, 236)
Screenshot: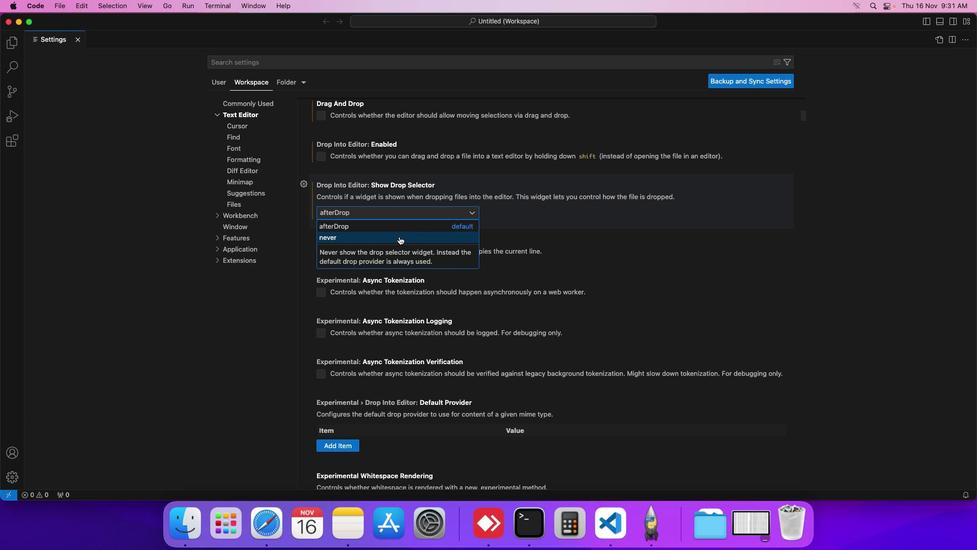 
Action: Mouse pressed left at (399, 236)
Screenshot: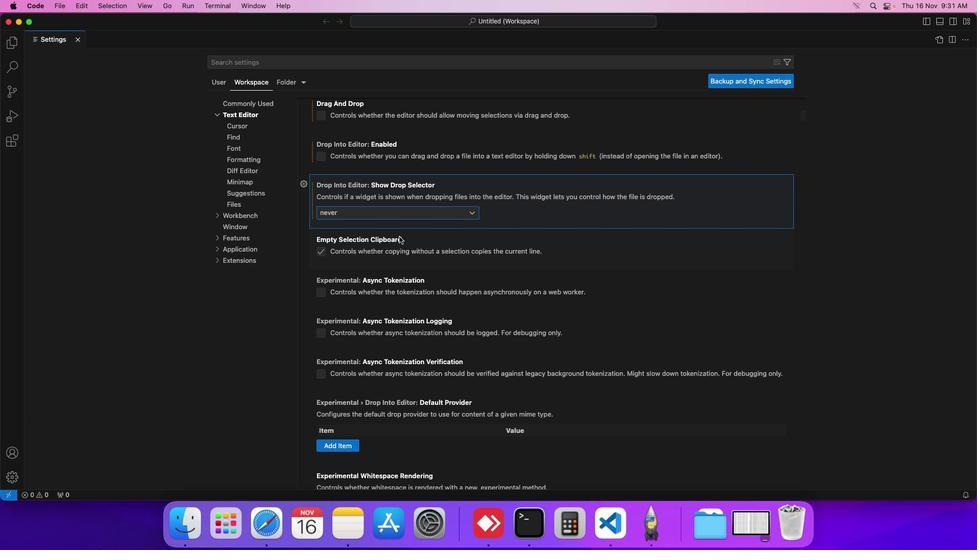 
Action: Mouse moved to (416, 221)
Screenshot: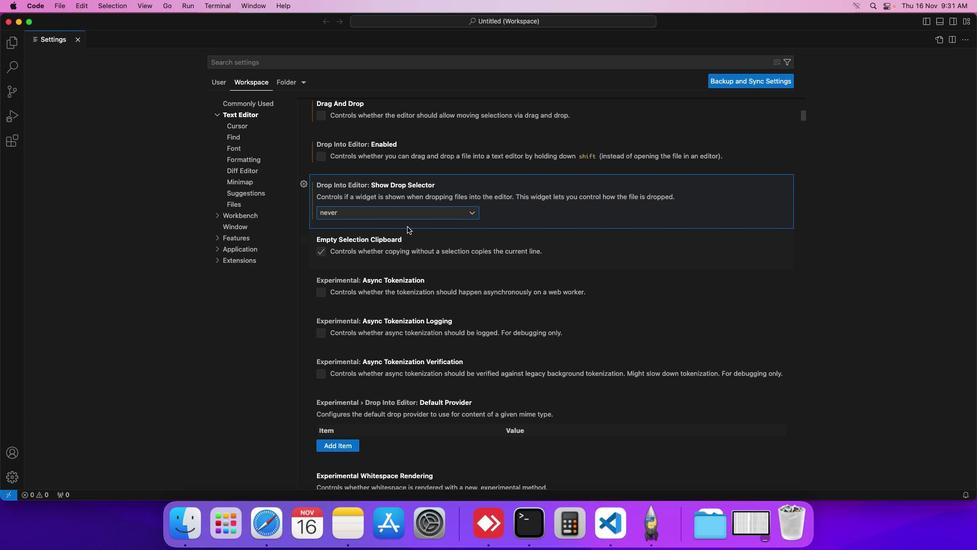 
